Task: Open Card Customer Service Review in Board Email Marketing Drip Campaign Strategy and Execution to Workspace Customer Relationship Management Software and add a team member Softage.2@softage.net, a label Orange, a checklist Boxing, an attachment from Trello, a color Orange and finally, add a card description 'Plan and execute company team-building retreat with a focus on stress management' and a comment 'We need to ensure that we allocate enough time and resources to this task to ensure its success.'. Add a start date 'Jan 06, 1900' with a due date 'Jan 13, 1900'
Action: Mouse moved to (48, 257)
Screenshot: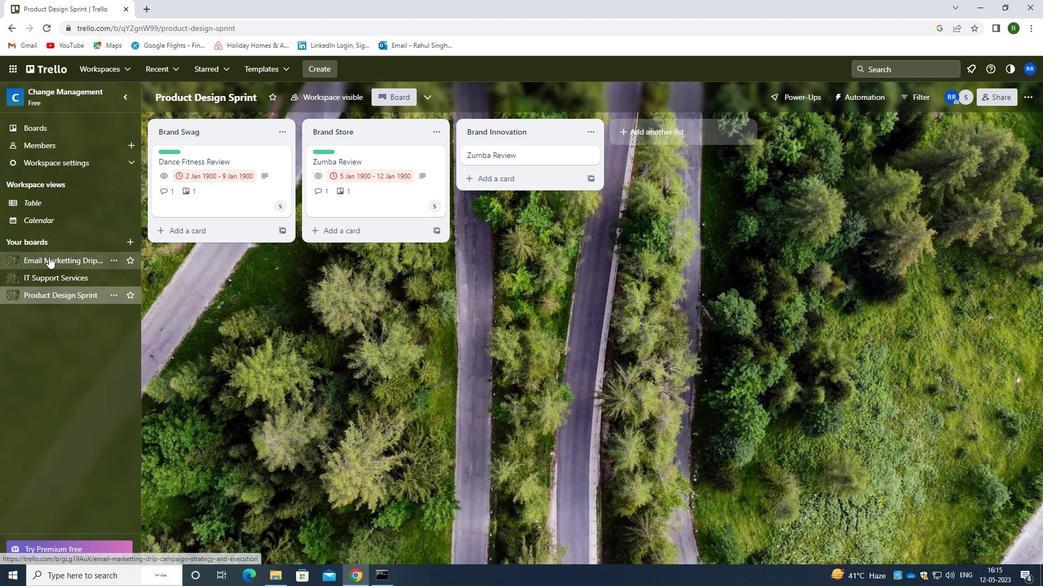 
Action: Mouse pressed left at (48, 257)
Screenshot: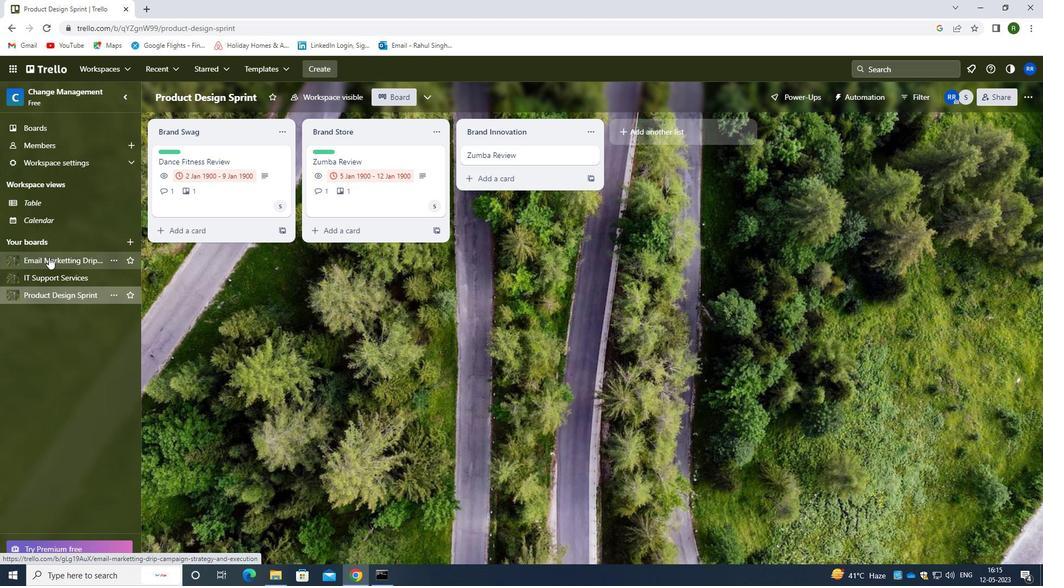 
Action: Mouse moved to (429, 155)
Screenshot: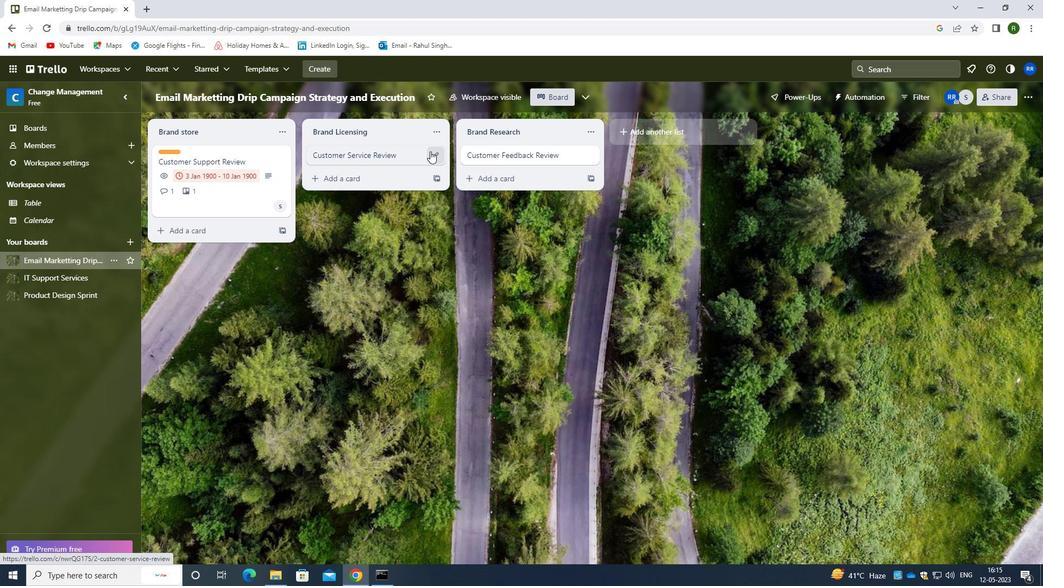 
Action: Mouse pressed left at (429, 155)
Screenshot: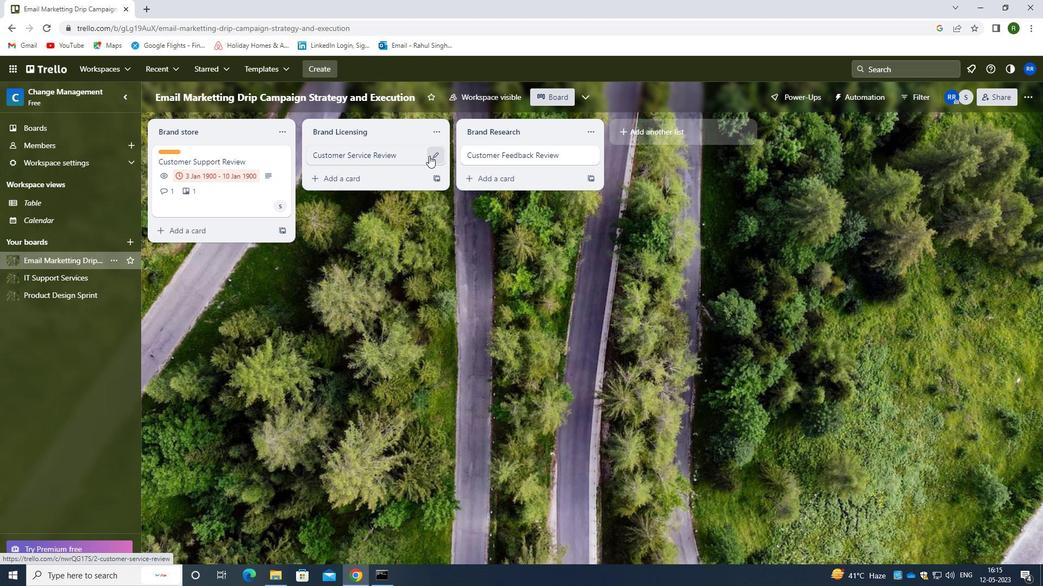 
Action: Mouse moved to (479, 153)
Screenshot: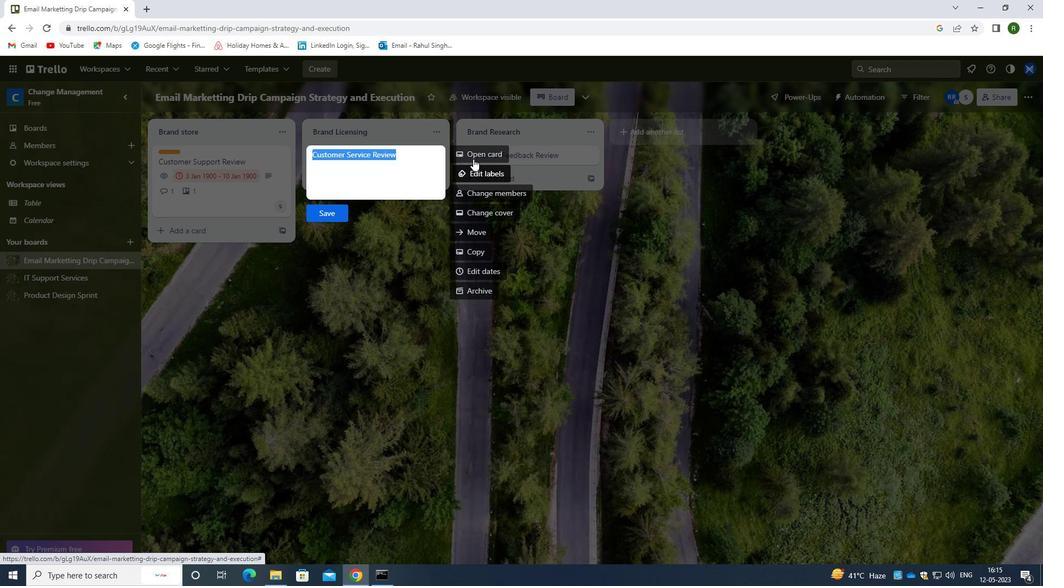 
Action: Mouse pressed left at (479, 153)
Screenshot: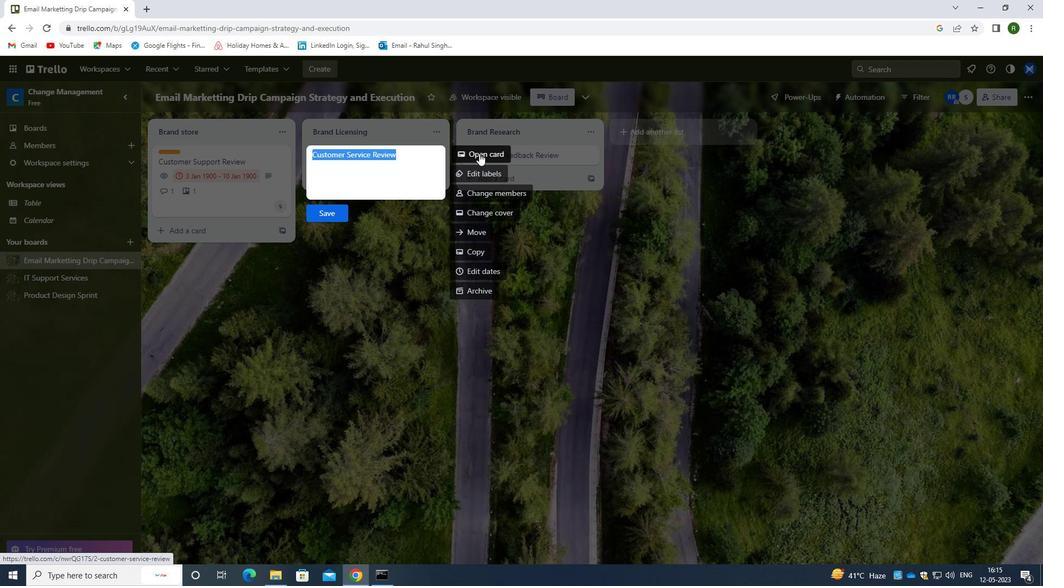 
Action: Mouse moved to (654, 196)
Screenshot: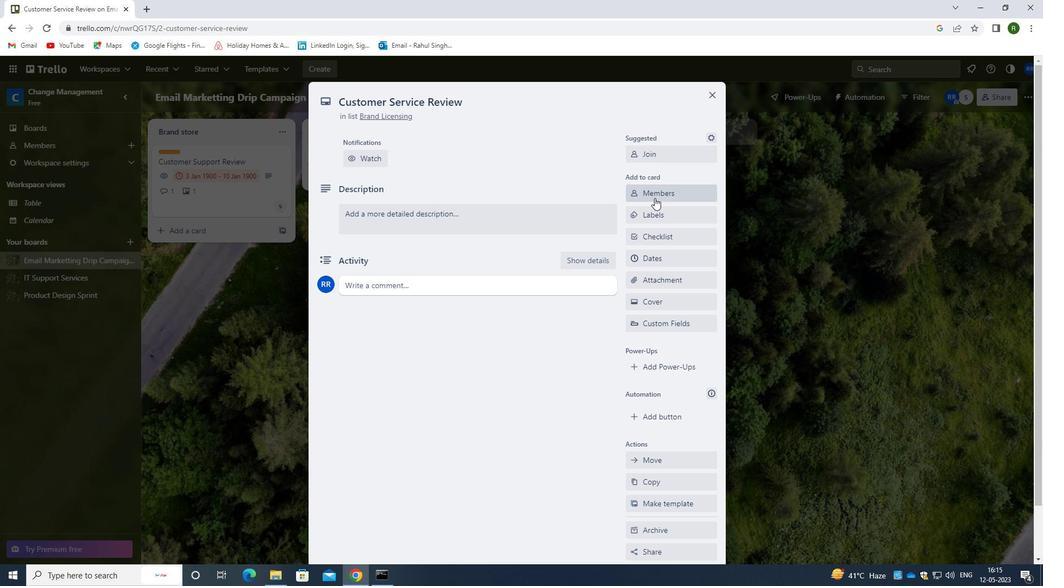 
Action: Mouse pressed left at (654, 196)
Screenshot: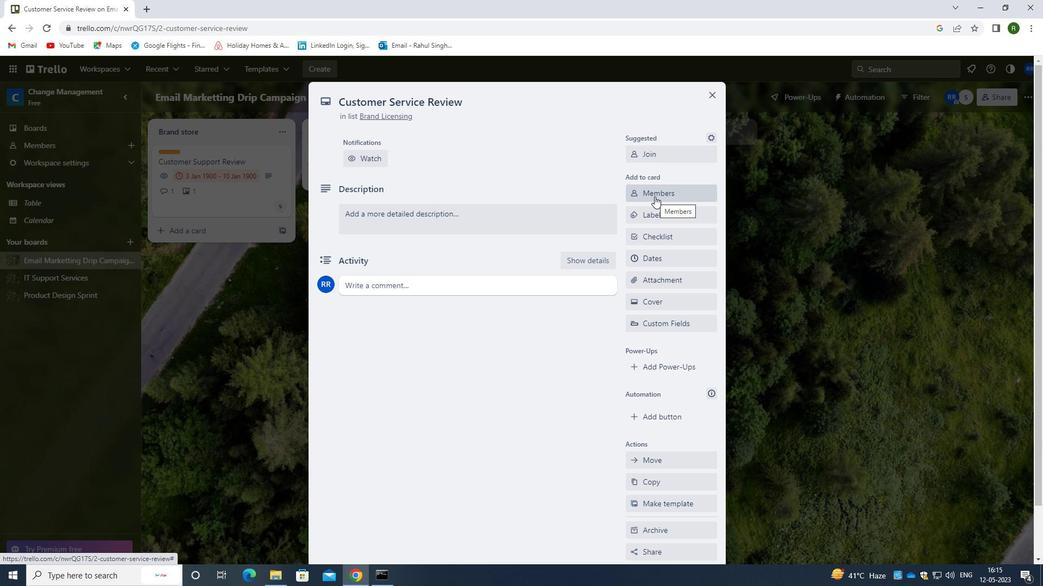 
Action: Mouse moved to (448, 82)
Screenshot: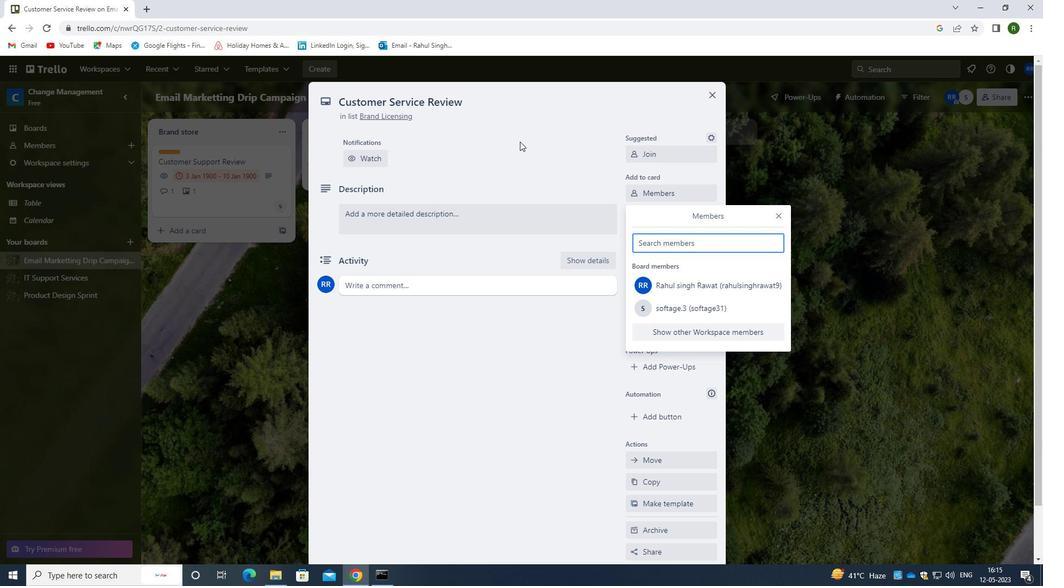 
Action: Key pressed <Key.caps_lock>s<Key.caps_lock>oftage.2<Key.shift>@SOFTAGE.NET
Screenshot: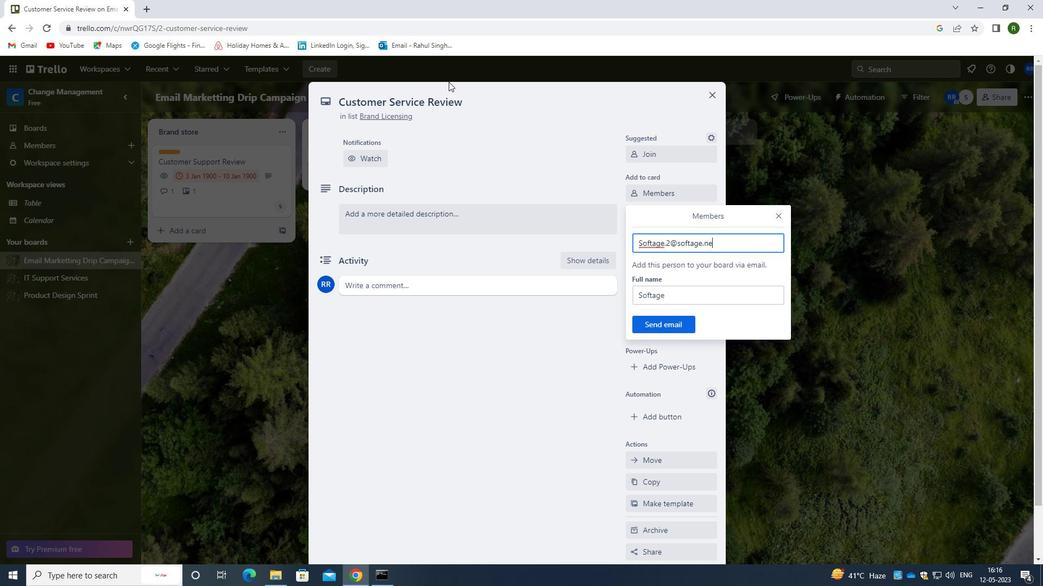 
Action: Mouse moved to (657, 323)
Screenshot: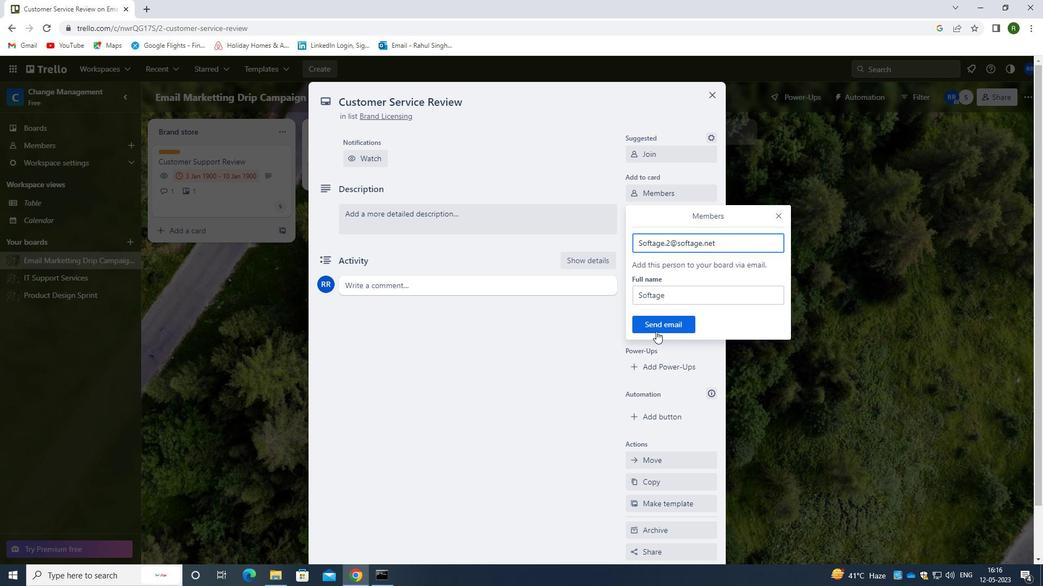 
Action: Mouse pressed left at (657, 323)
Screenshot: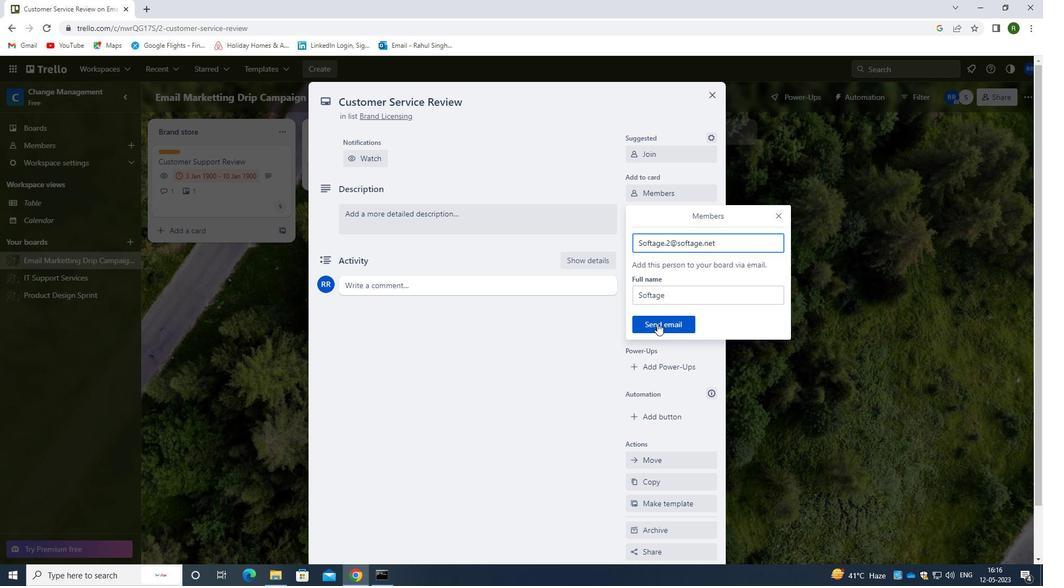 
Action: Mouse moved to (669, 212)
Screenshot: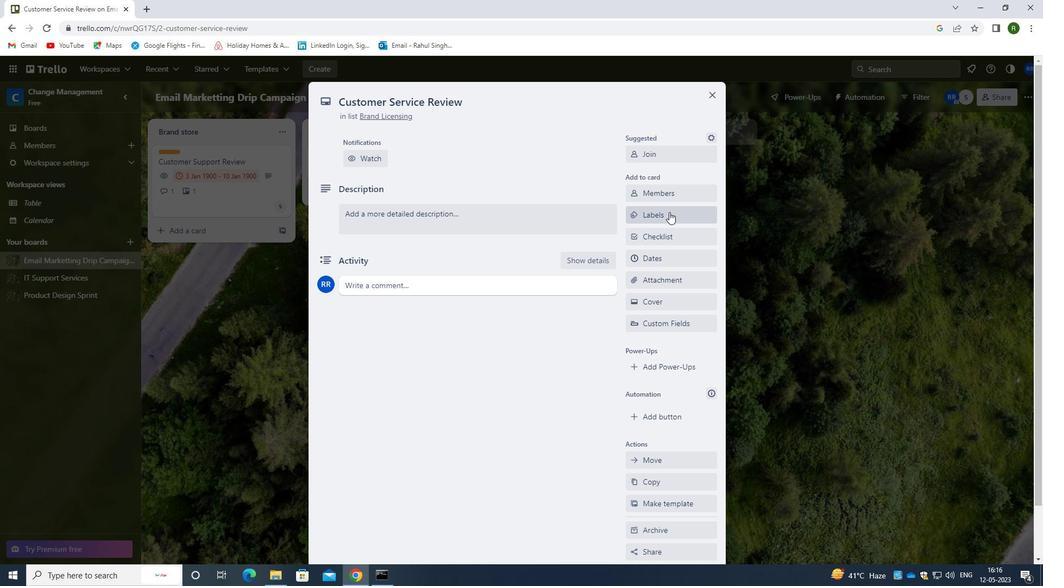 
Action: Mouse pressed left at (669, 212)
Screenshot: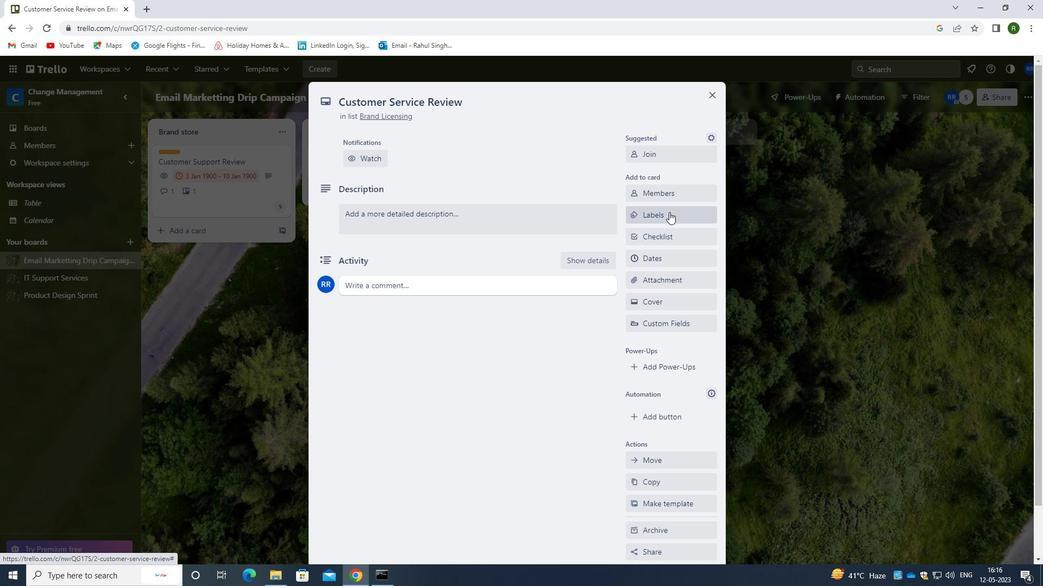 
Action: Mouse moved to (676, 230)
Screenshot: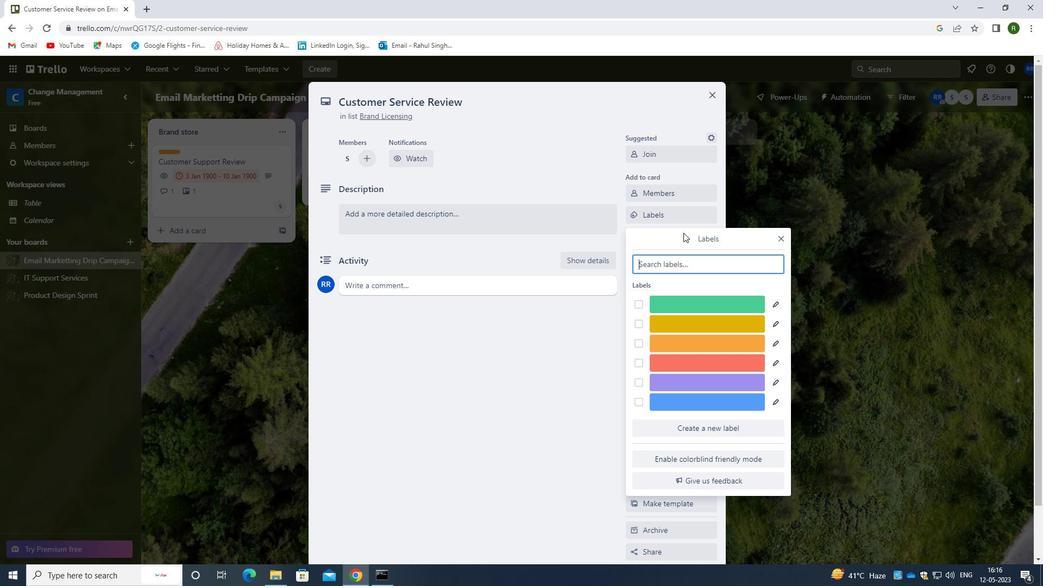 
Action: Key pressed ORANGE
Screenshot: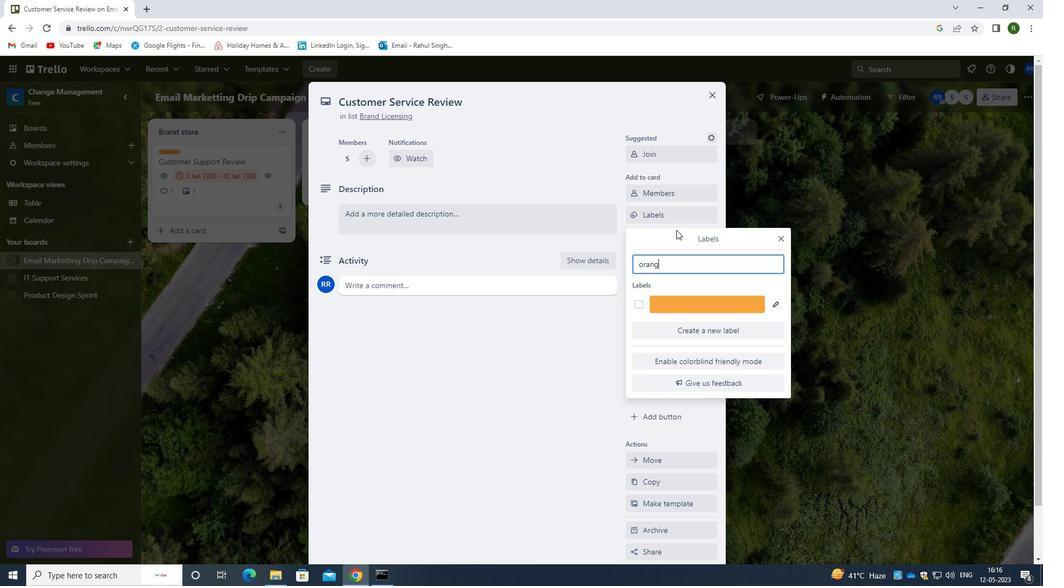 
Action: Mouse moved to (643, 305)
Screenshot: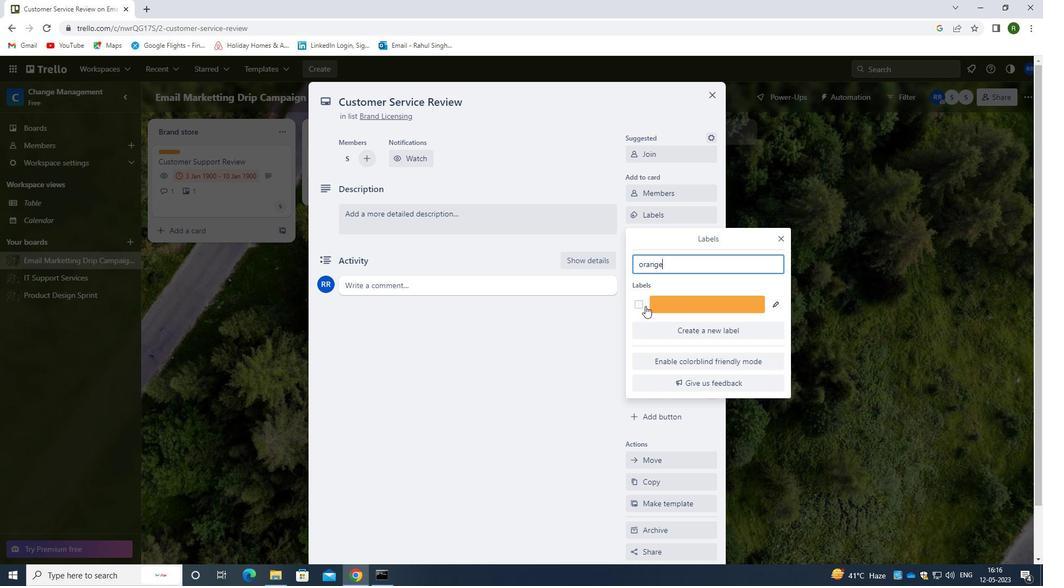 
Action: Mouse pressed left at (643, 305)
Screenshot: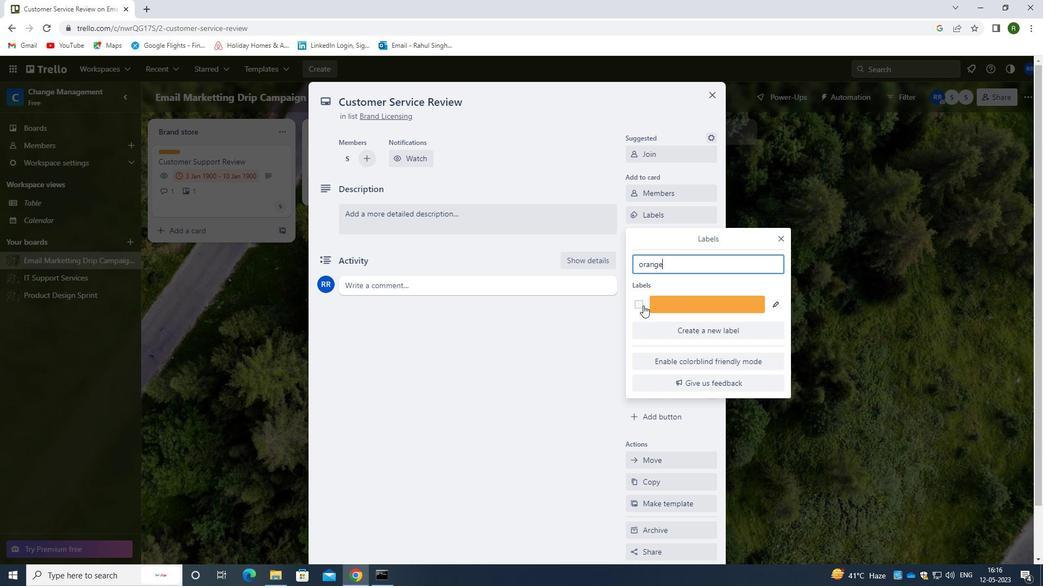 
Action: Mouse moved to (571, 348)
Screenshot: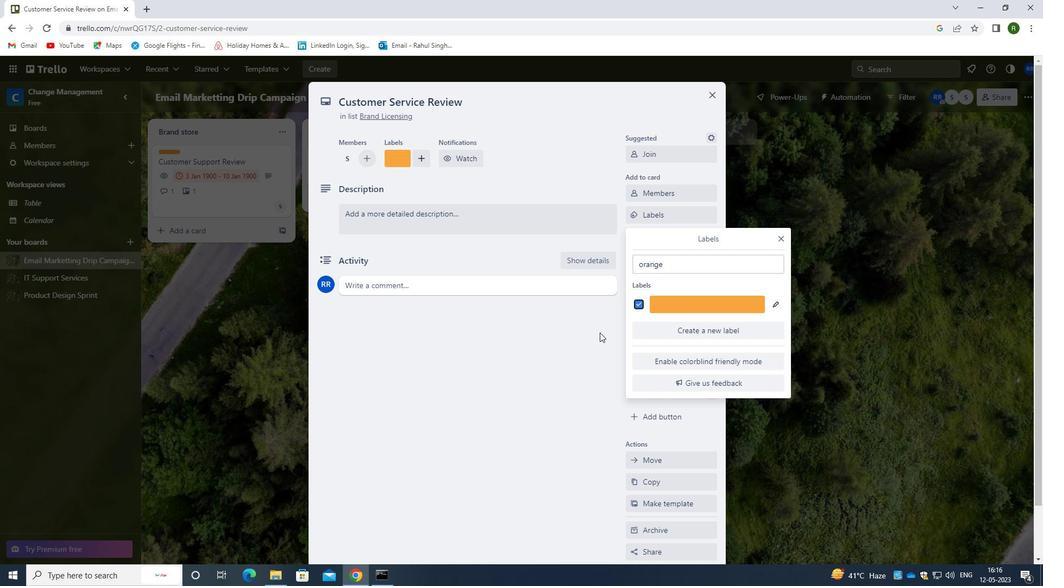 
Action: Mouse pressed left at (571, 348)
Screenshot: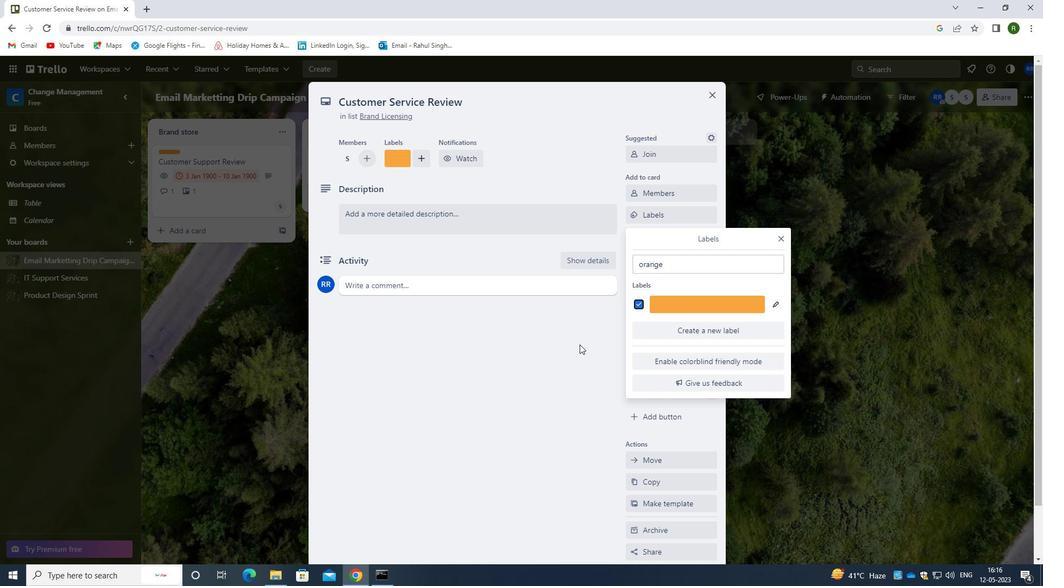 
Action: Mouse moved to (662, 236)
Screenshot: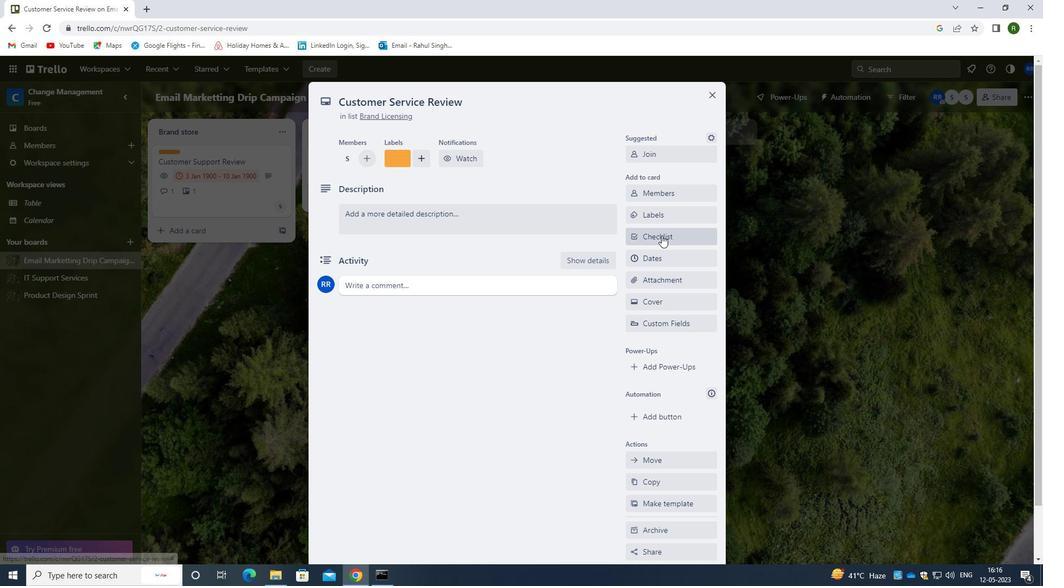 
Action: Mouse pressed left at (662, 236)
Screenshot: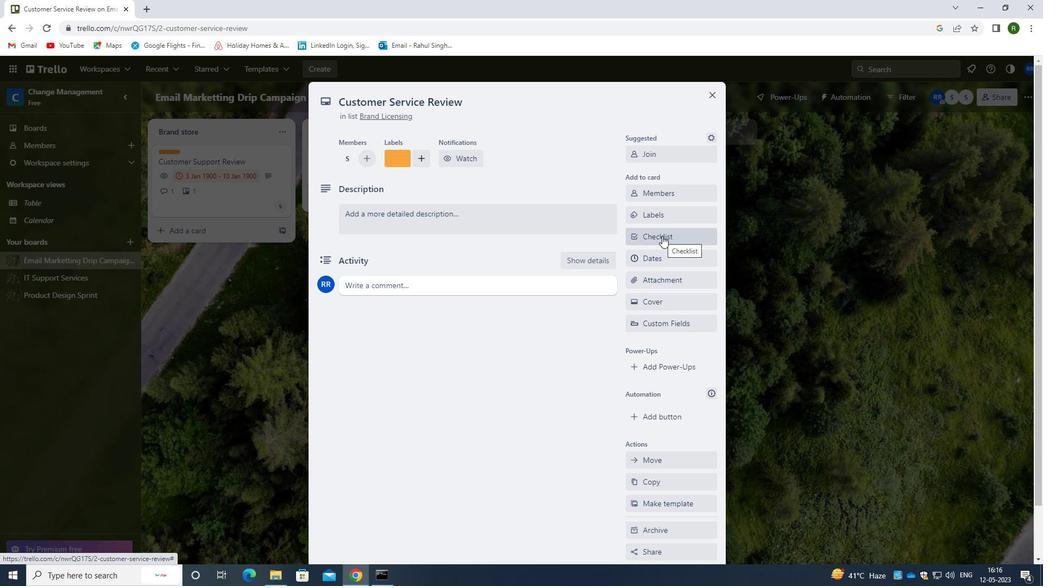 
Action: Mouse moved to (610, 287)
Screenshot: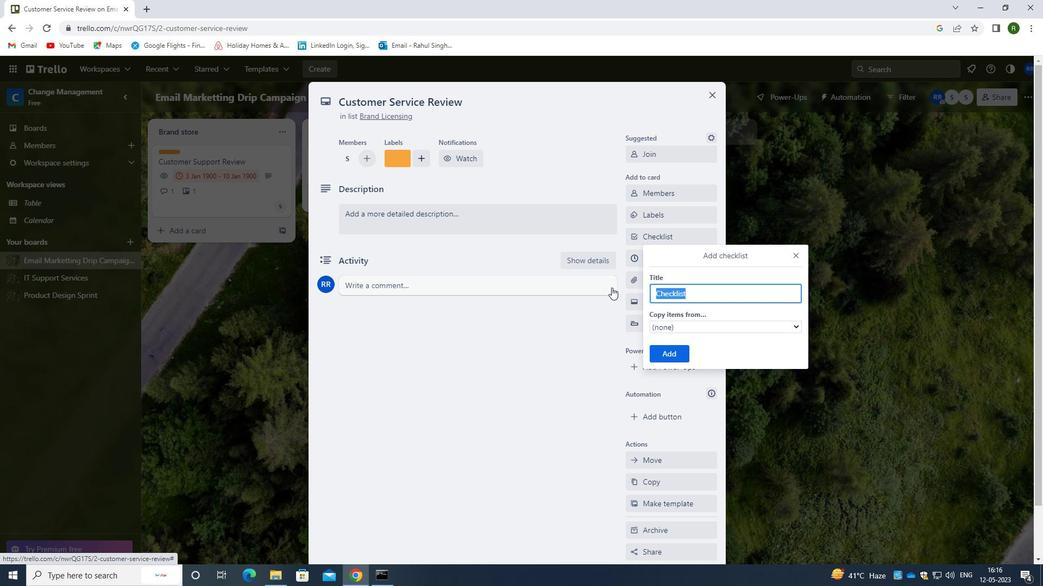 
Action: Key pressed <Key.shift>BOXING
Screenshot: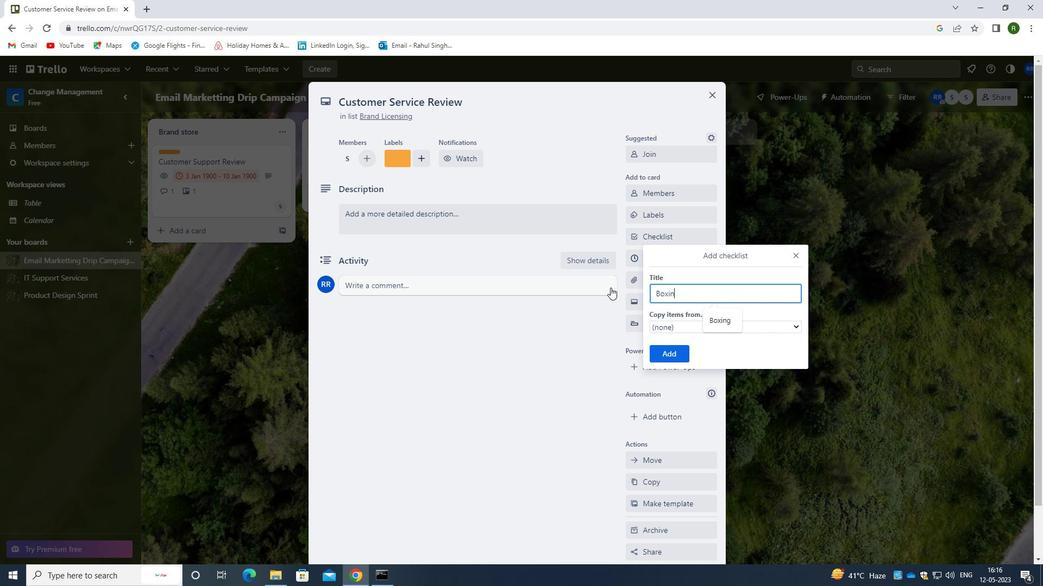 
Action: Mouse moved to (670, 356)
Screenshot: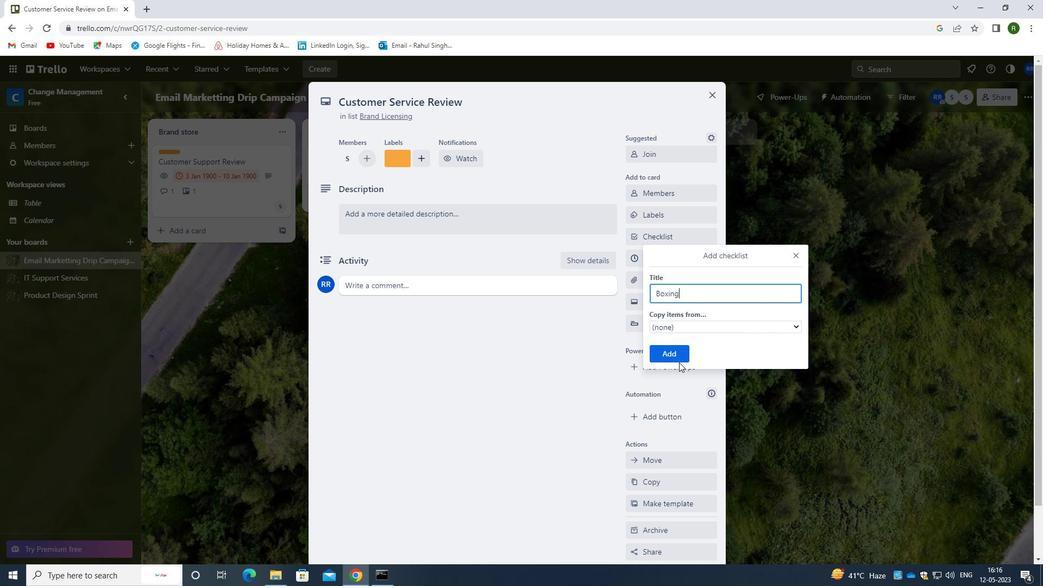 
Action: Mouse pressed left at (670, 356)
Screenshot: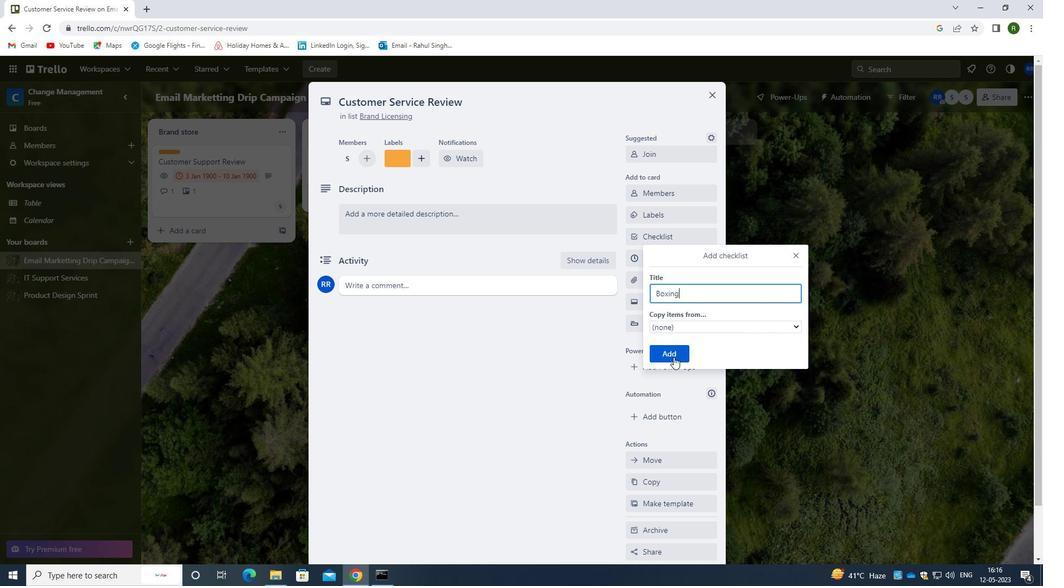 
Action: Mouse moved to (673, 278)
Screenshot: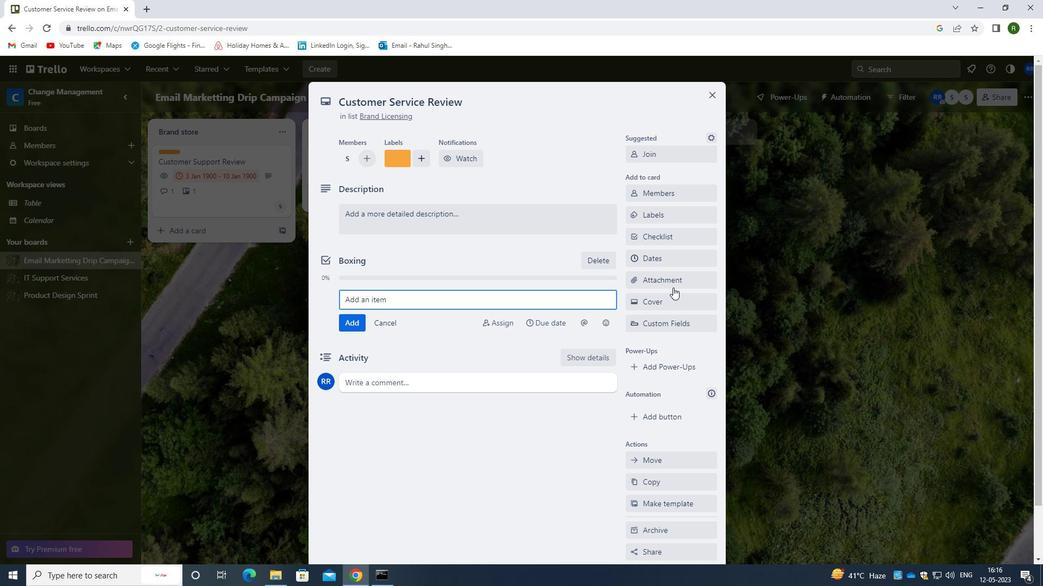 
Action: Mouse pressed left at (673, 278)
Screenshot: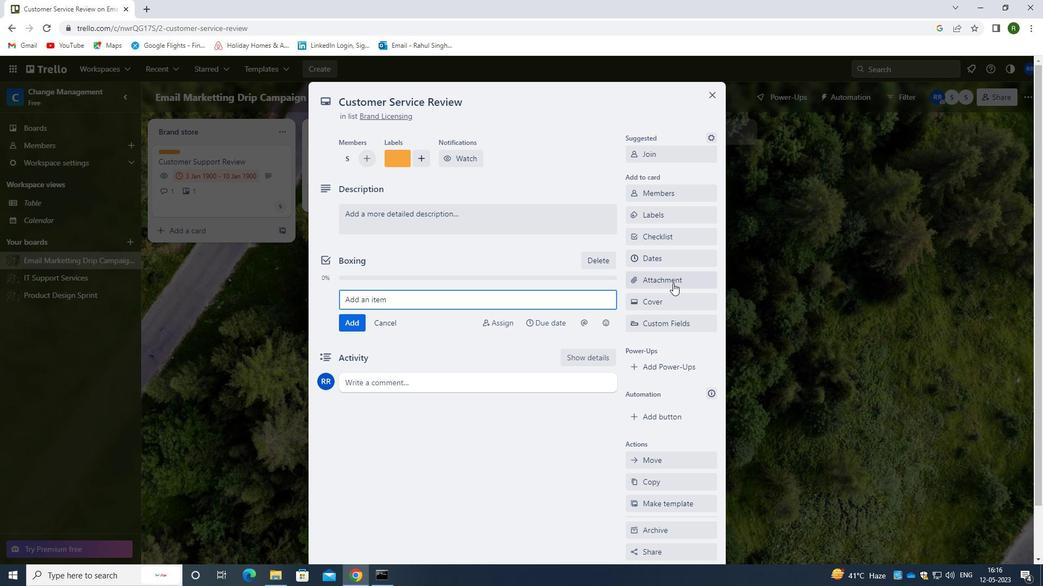 
Action: Mouse moved to (653, 343)
Screenshot: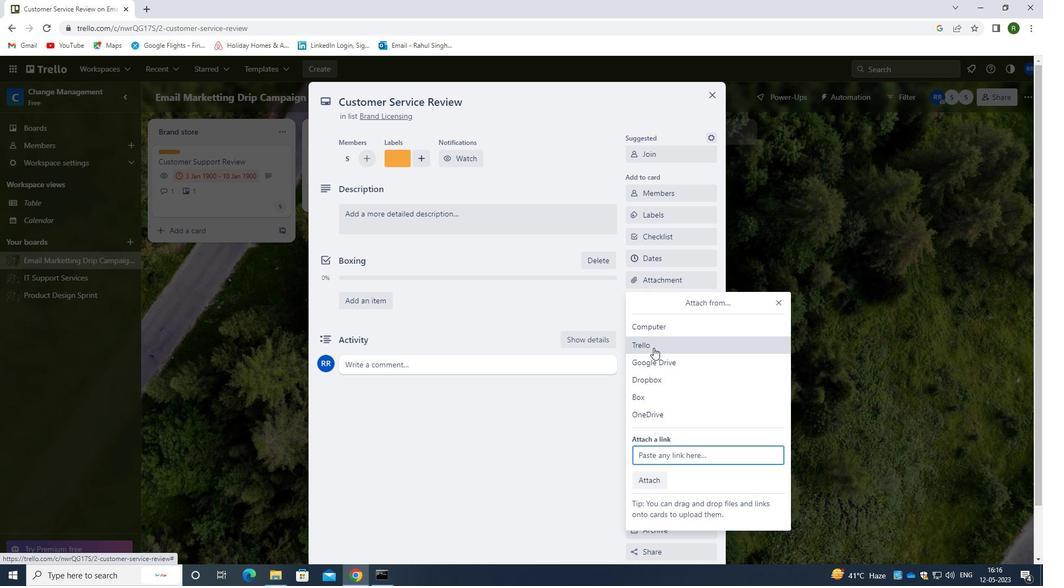 
Action: Mouse pressed left at (653, 343)
Screenshot: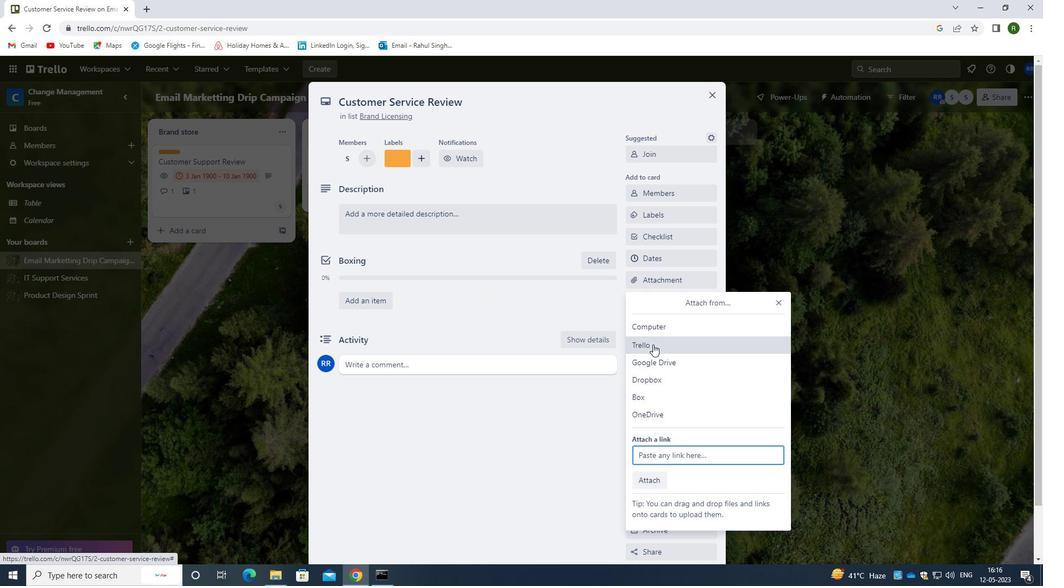 
Action: Mouse moved to (675, 366)
Screenshot: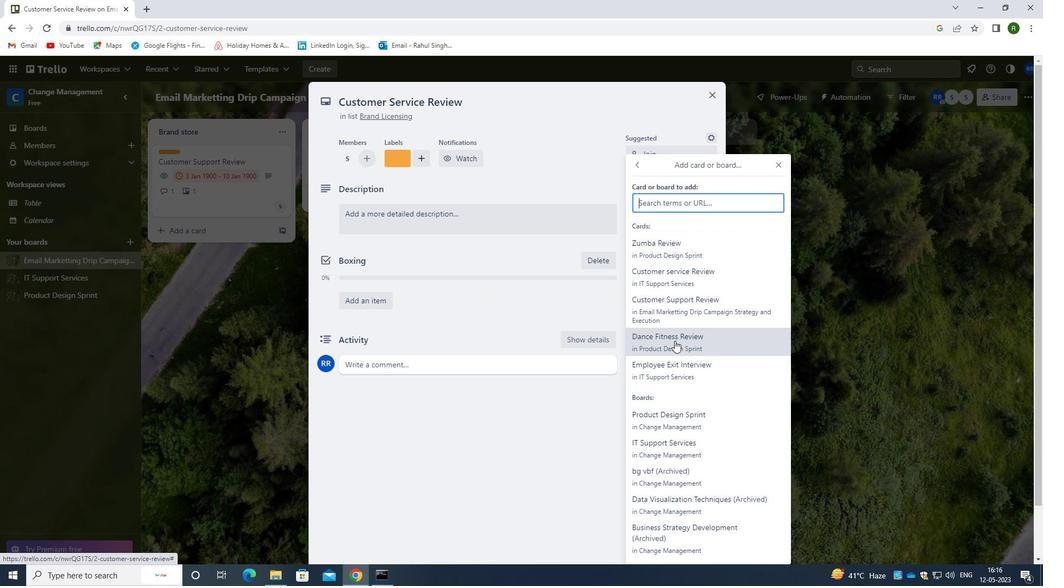 
Action: Mouse pressed left at (675, 366)
Screenshot: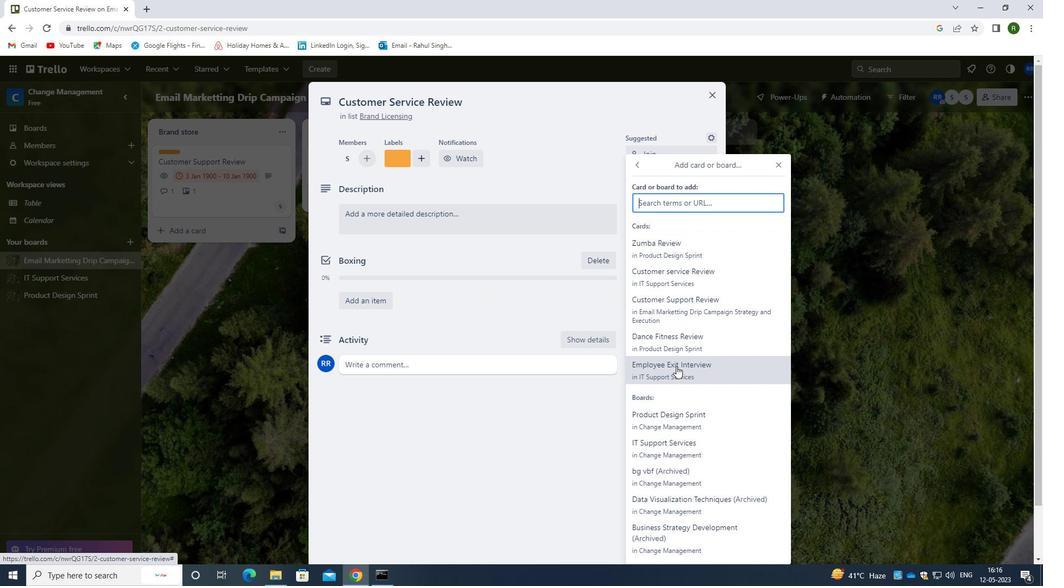 
Action: Mouse moved to (624, 346)
Screenshot: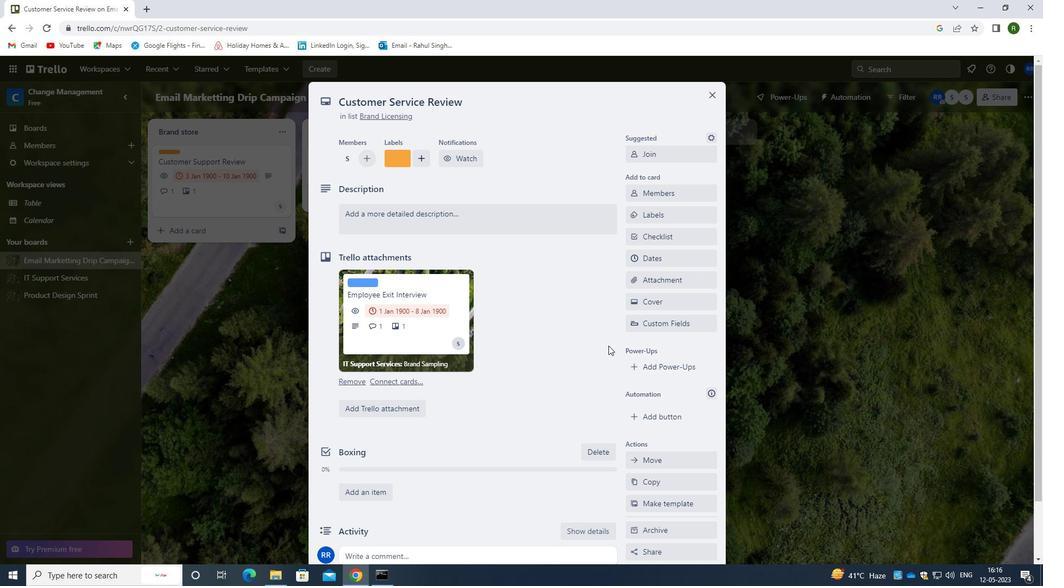 
Action: Mouse scrolled (624, 345) with delta (0, 0)
Screenshot: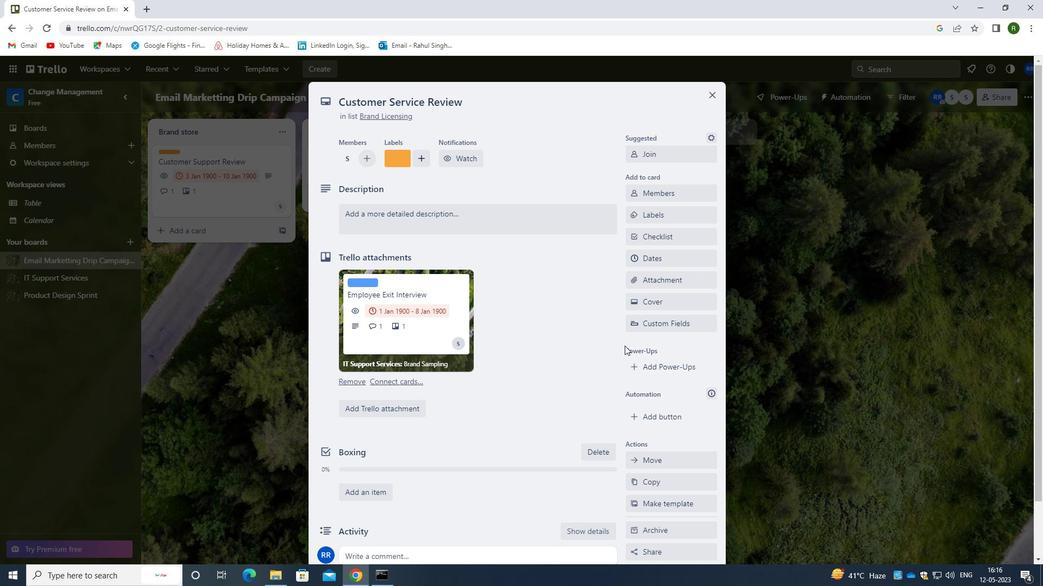 
Action: Mouse moved to (460, 158)
Screenshot: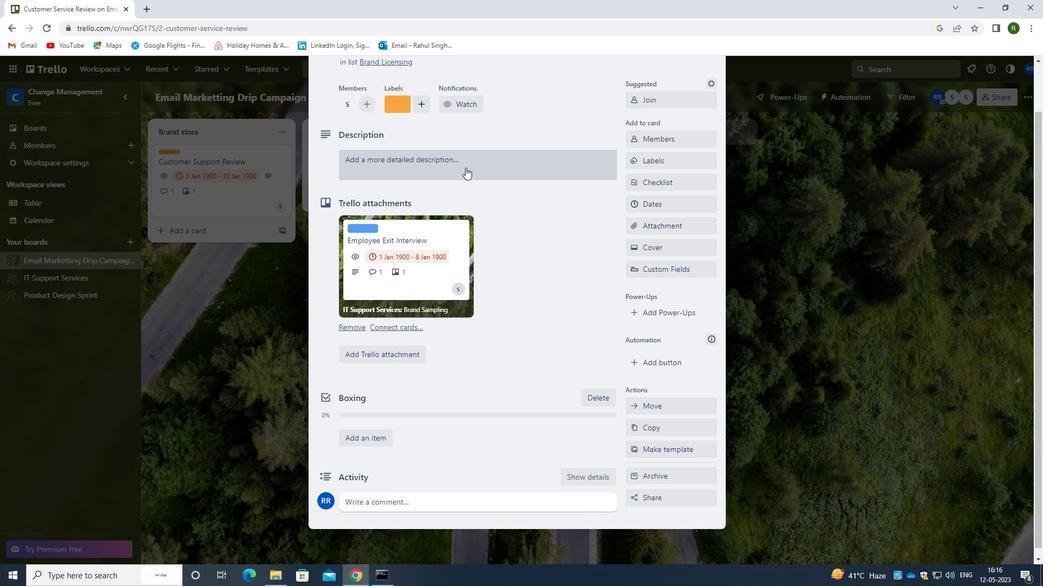 
Action: Mouse pressed left at (460, 158)
Screenshot: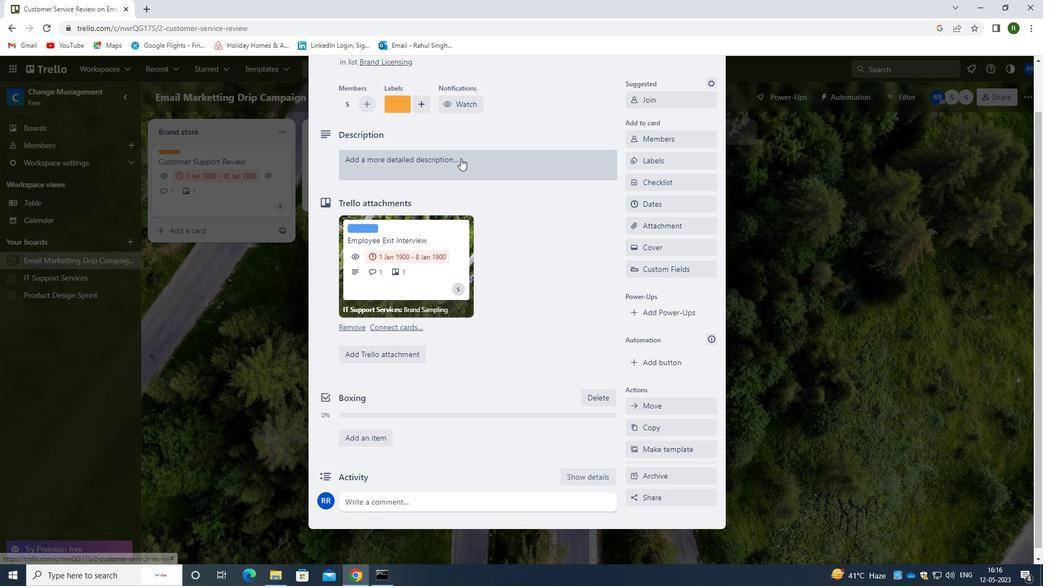 
Action: Mouse moved to (468, 193)
Screenshot: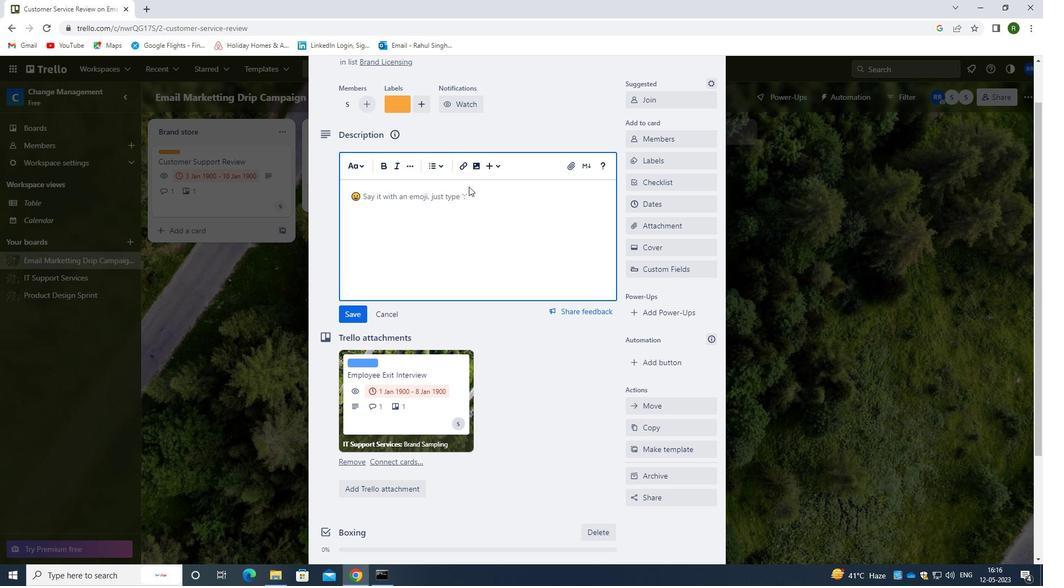 
Action: Key pressed <Key.caps_lock>P<Key.caps_lock>LAN<Key.space>AND<Key.space>EXEDUT<Key.backspace><Key.backspace><Key.backspace>CUTE<Key.space>COMPANY<Key.space>TEAM<Key.space><Key.backspace>-BUILDING<Key.space>ACTIVITY<Key.space>AT<Key.space>A<Key.space>PAINTING<Key.space>CLASS.
Screenshot: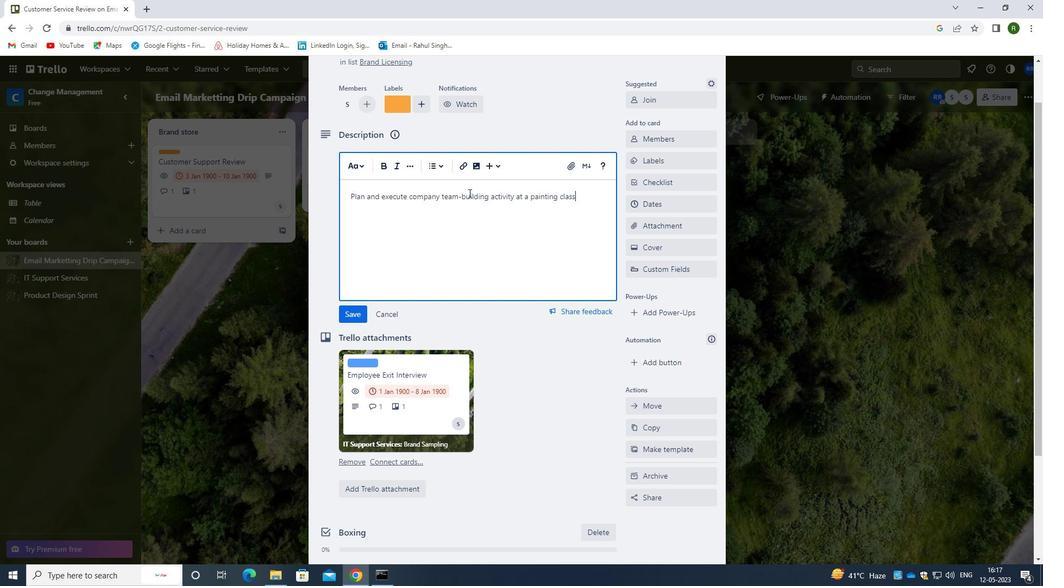 
Action: Mouse moved to (353, 315)
Screenshot: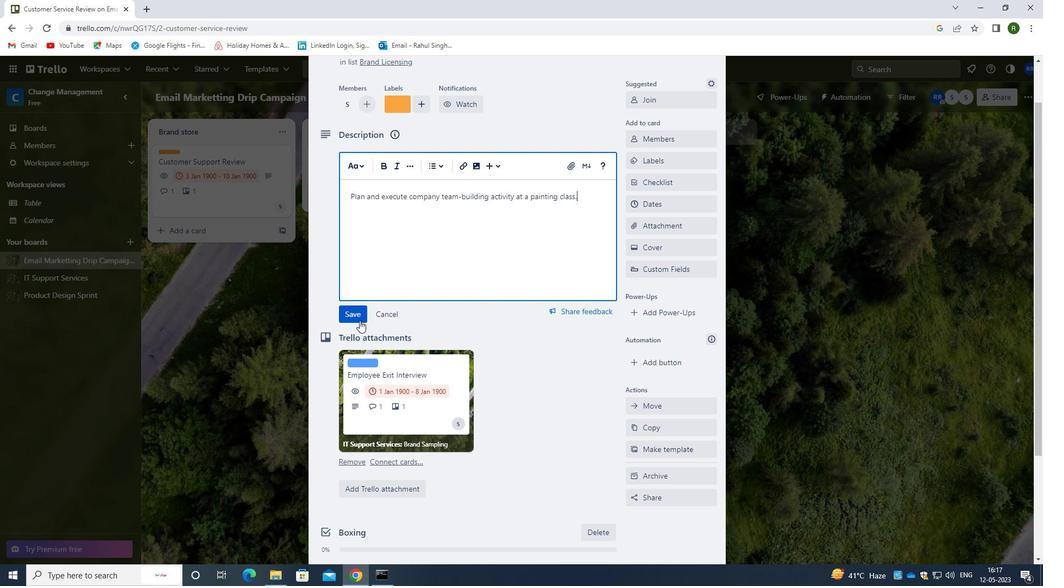 
Action: Mouse pressed left at (353, 315)
Screenshot: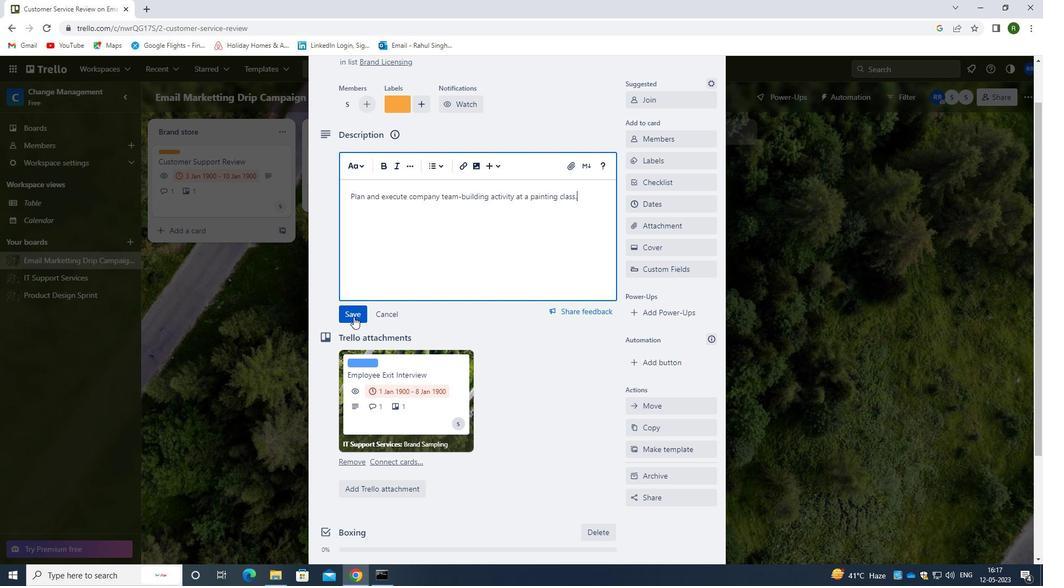 
Action: Mouse moved to (383, 480)
Screenshot: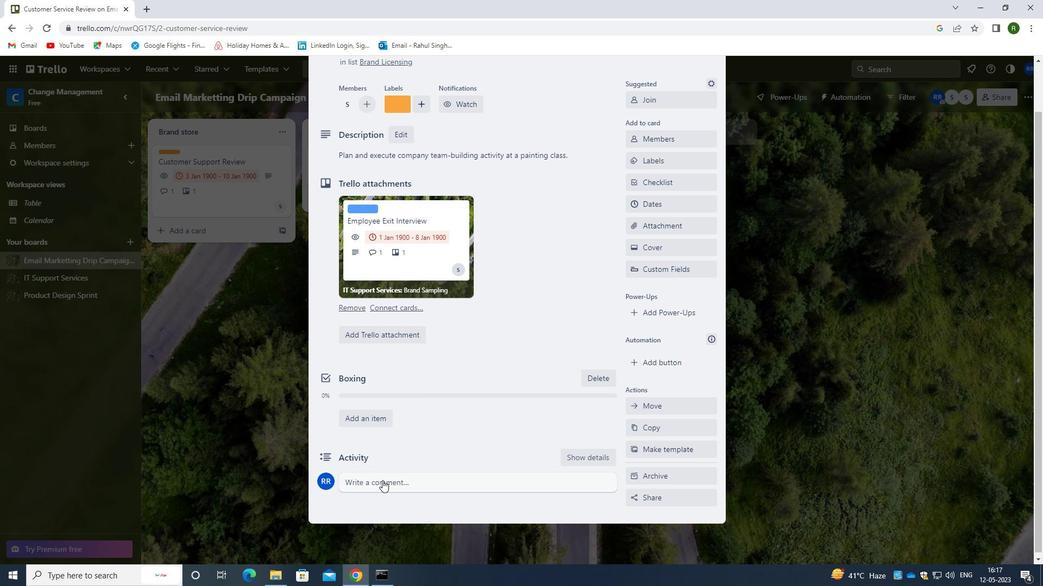 
Action: Mouse pressed left at (383, 480)
Screenshot: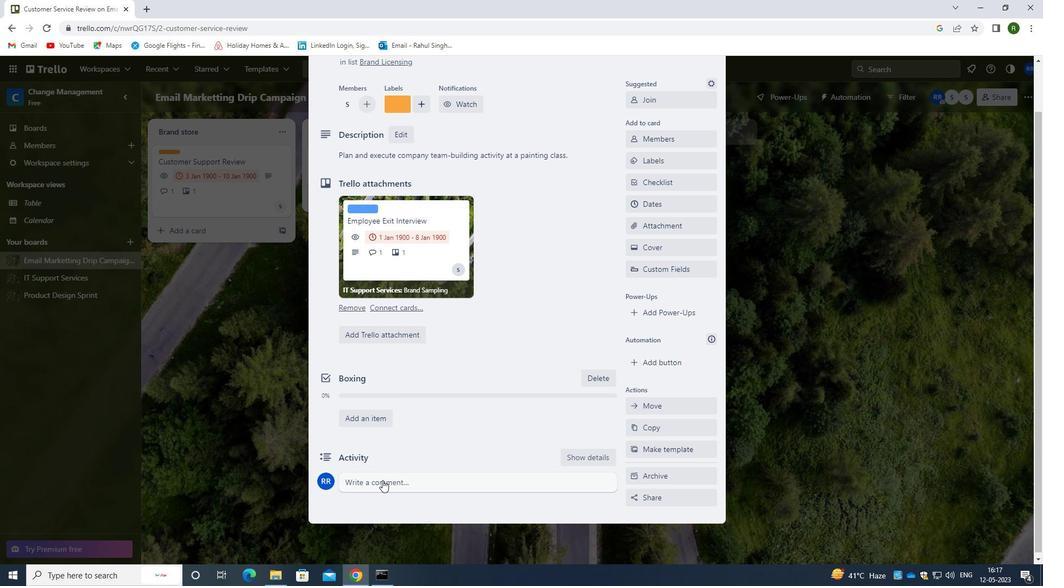 
Action: Mouse moved to (389, 512)
Screenshot: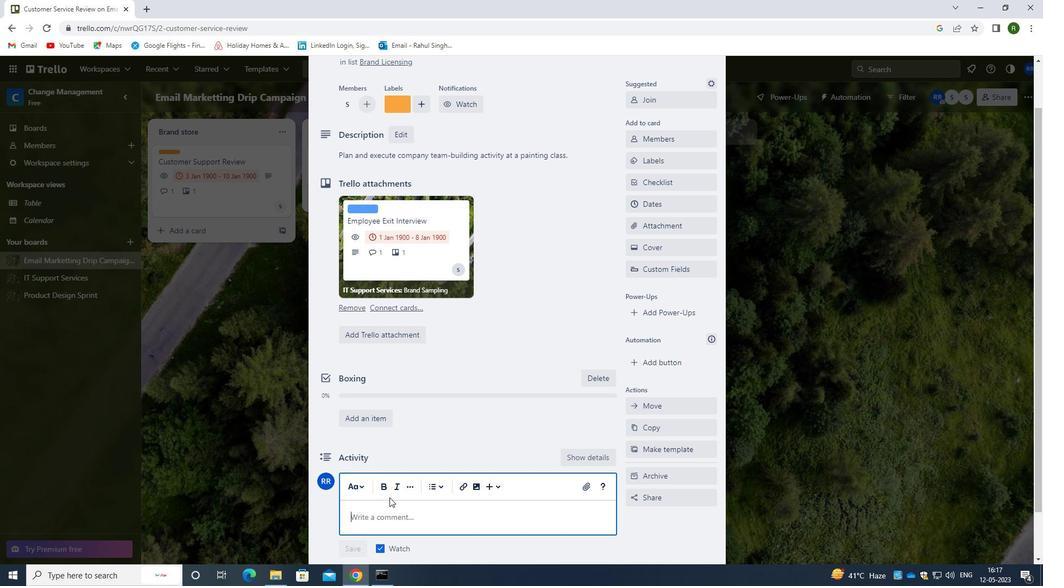 
Action: Mouse pressed left at (389, 512)
Screenshot: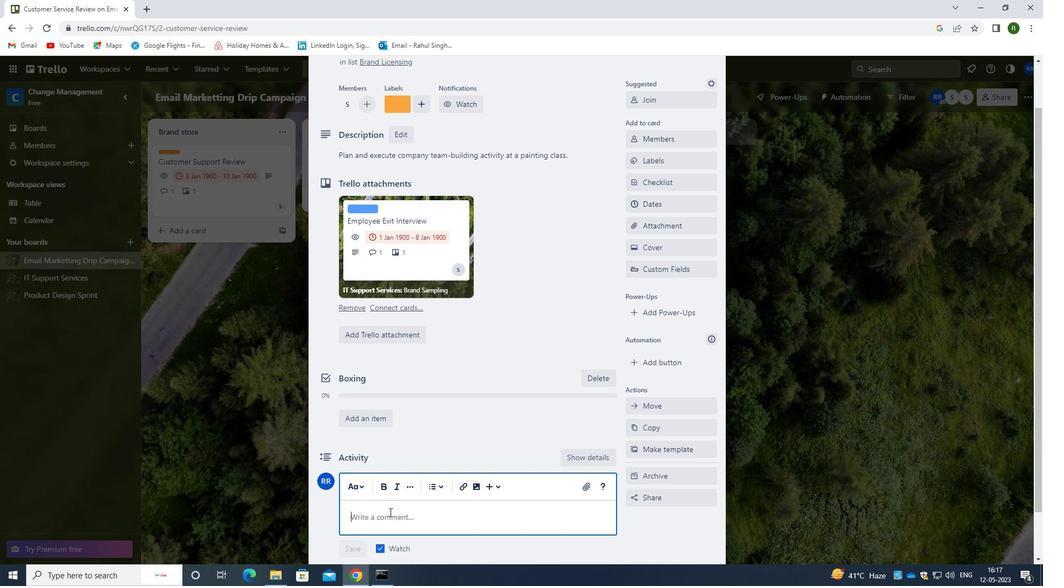 
Action: Mouse moved to (389, 513)
Screenshot: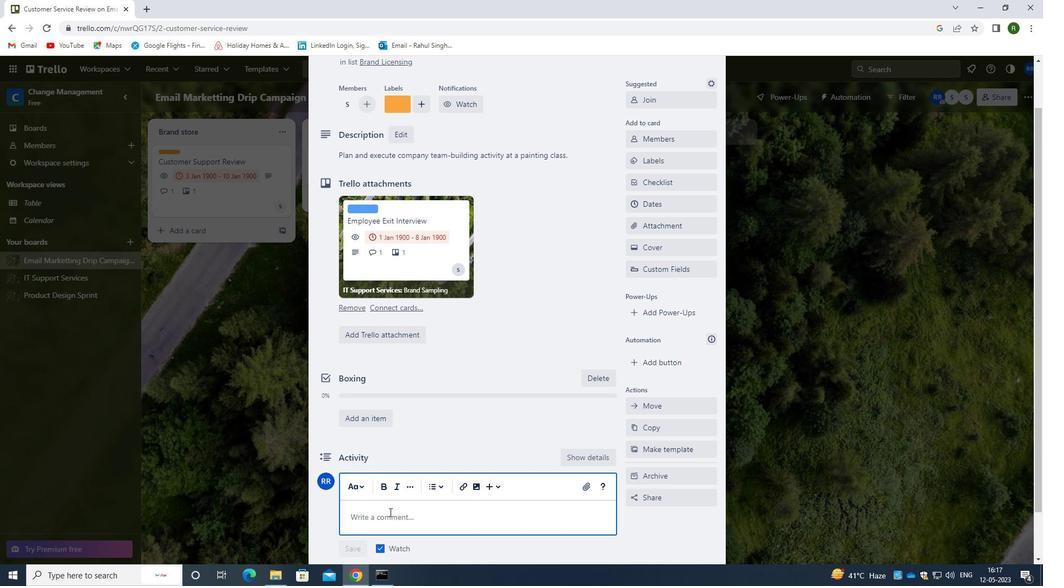 
Action: Key pressed <Key.caps_lock>W<Key.caps_lock>EN<Key.backspace><Key.space>NEED<Key.space>TO<Key.space>ENSURE<Key.space>THAT<Key.space>WE<Key.space>ALLOCATE<Key.space>ENOUGH<Key.space><Key.backspace><Key.backspace><Key.backspace><Key.backspace><Key.backspace><Key.backspace><Key.backspace>ENOUGH<Key.space>TIME<Key.space>AND<Key.space>RESU<Key.backspace>S<Key.backspace>OURCES<Key.space>TO<Key.space>THIS<Key.space>TASK<Key.space>TO<Key.space>ENSURE<Key.space>ITS<Key.space>SUCCESS.
Screenshot: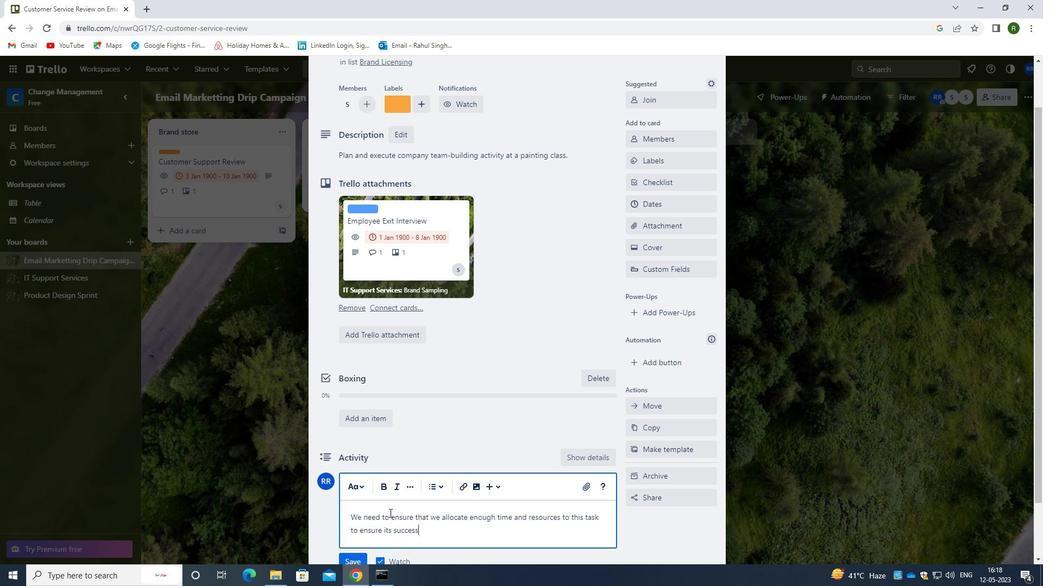 
Action: Mouse moved to (485, 446)
Screenshot: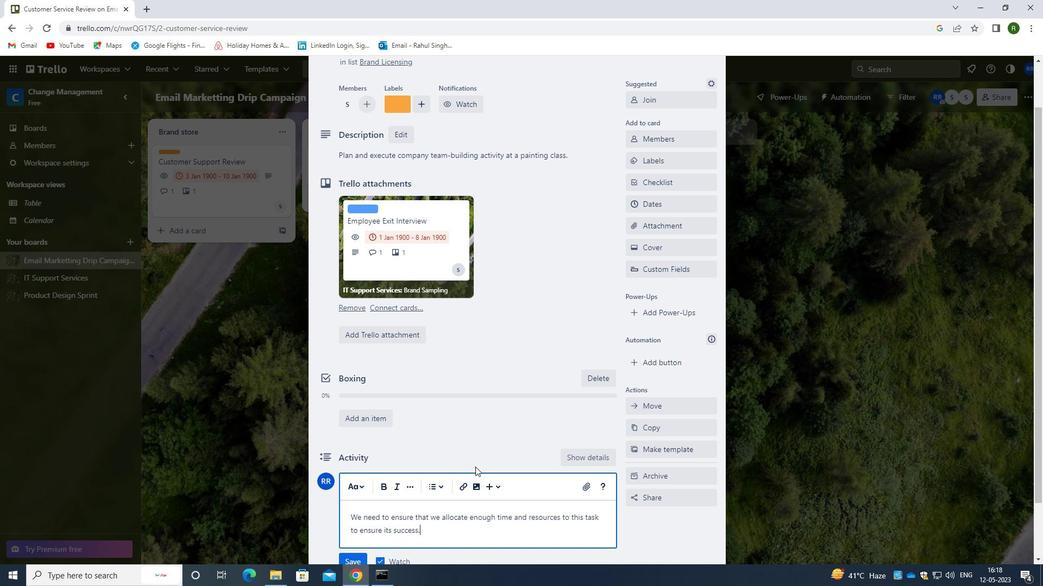 
Action: Mouse scrolled (485, 446) with delta (0, 0)
Screenshot: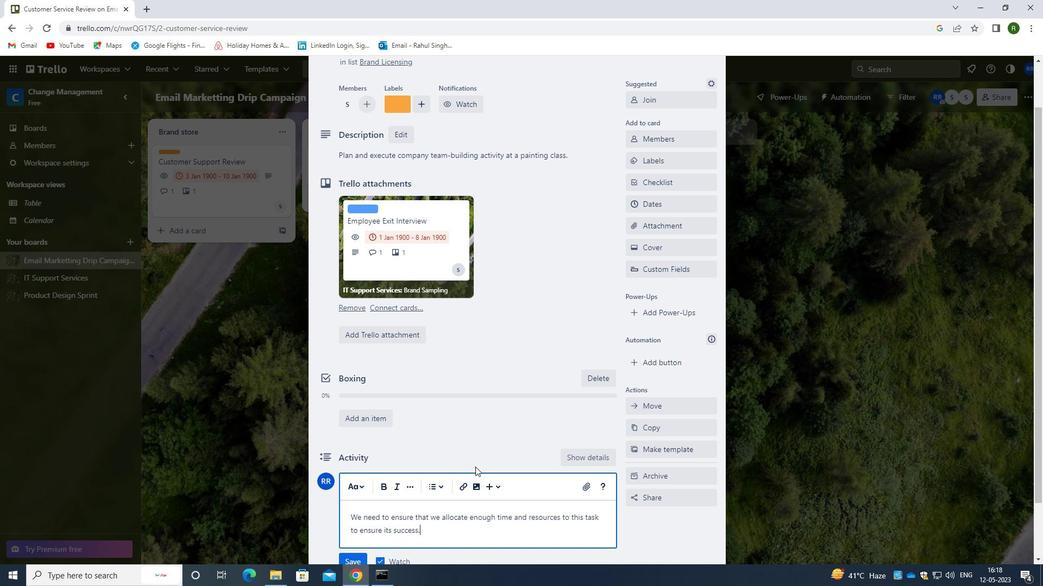 
Action: Mouse scrolled (485, 446) with delta (0, 0)
Screenshot: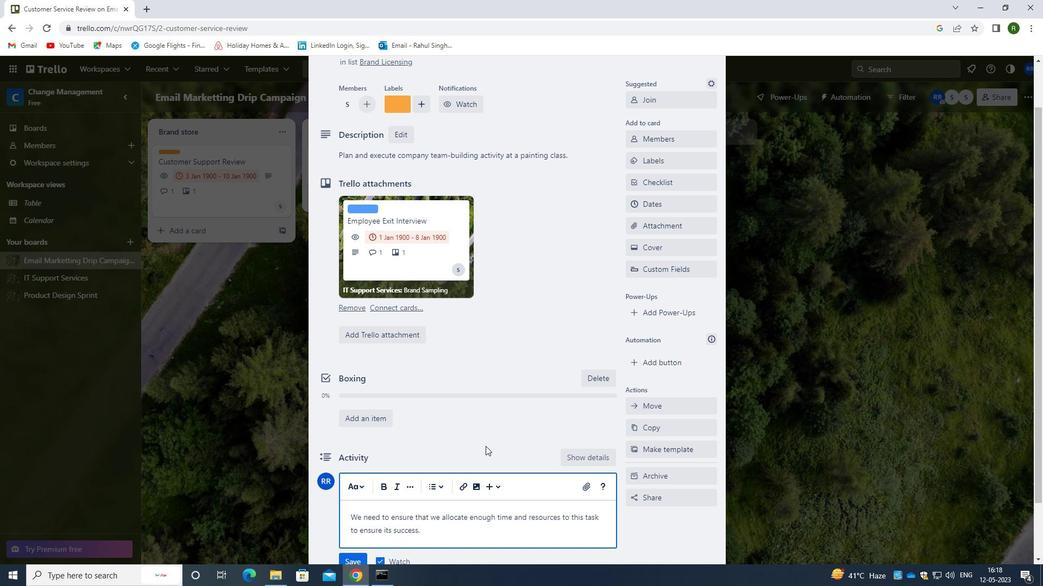 
Action: Mouse moved to (350, 495)
Screenshot: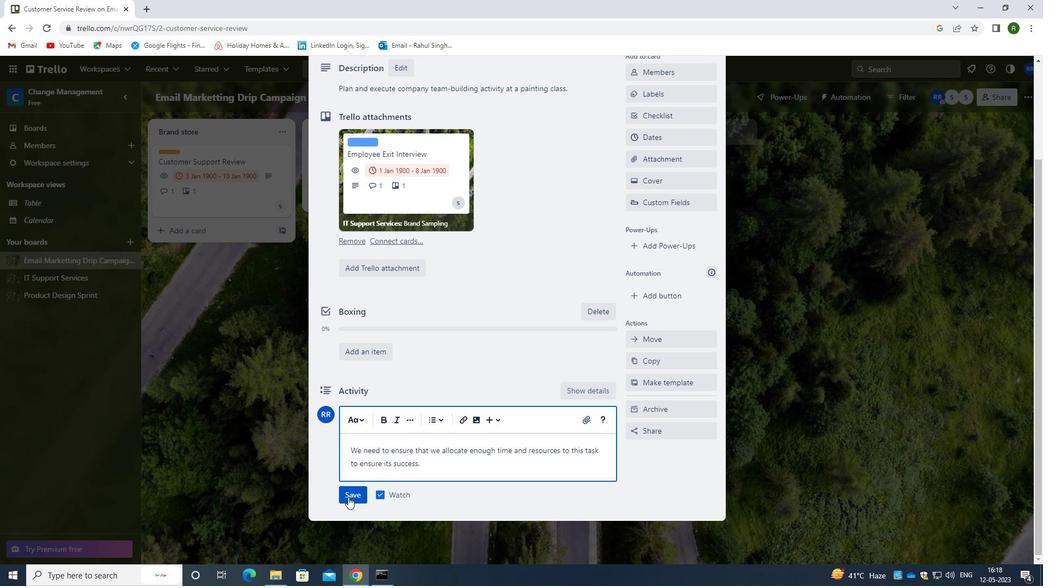 
Action: Mouse pressed left at (350, 495)
Screenshot: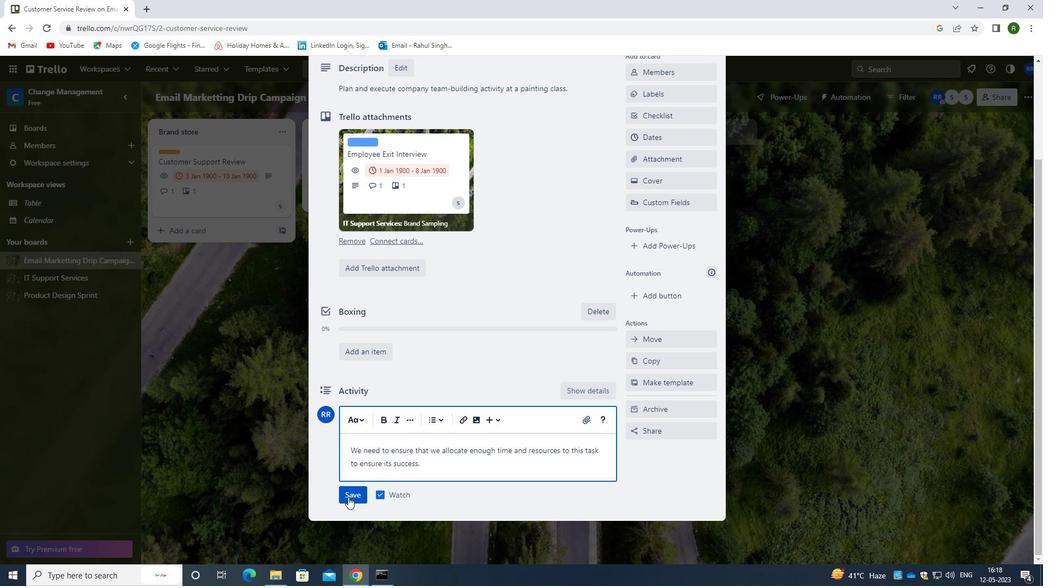 
Action: Mouse moved to (571, 277)
Screenshot: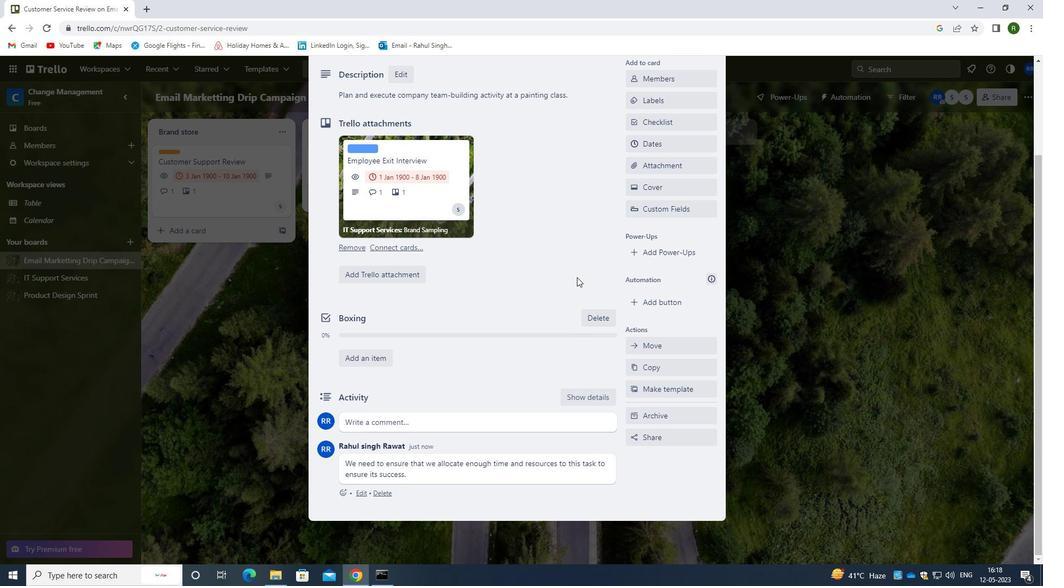 
Action: Mouse scrolled (571, 278) with delta (0, 0)
Screenshot: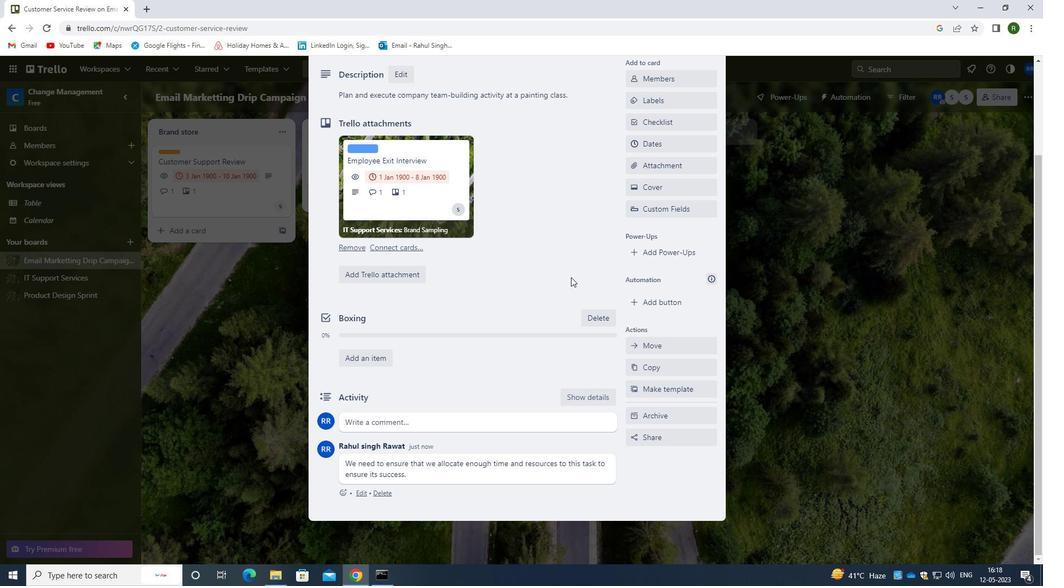 
Action: Mouse moved to (654, 195)
Screenshot: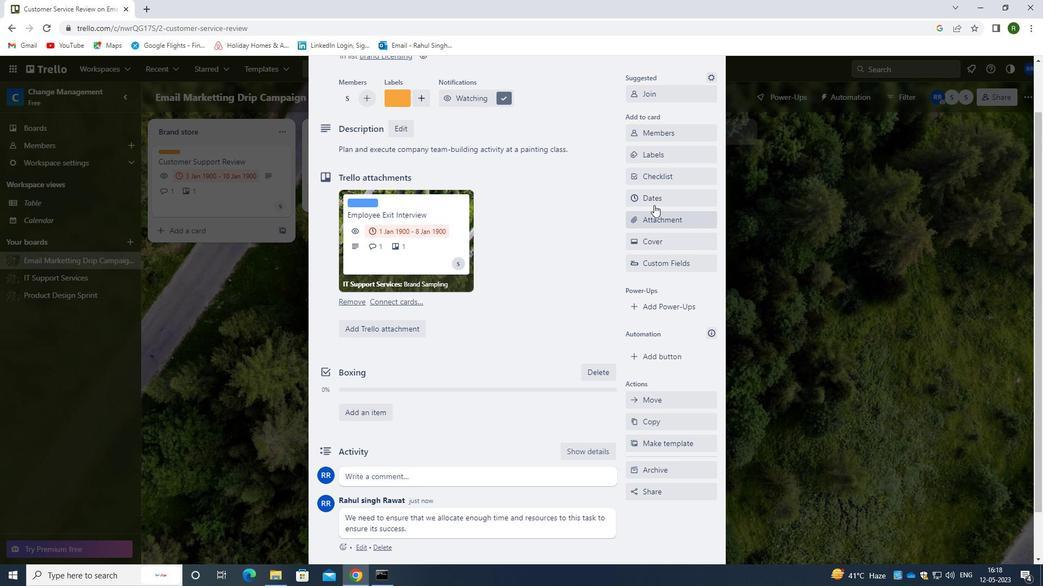 
Action: Mouse pressed left at (654, 195)
Screenshot: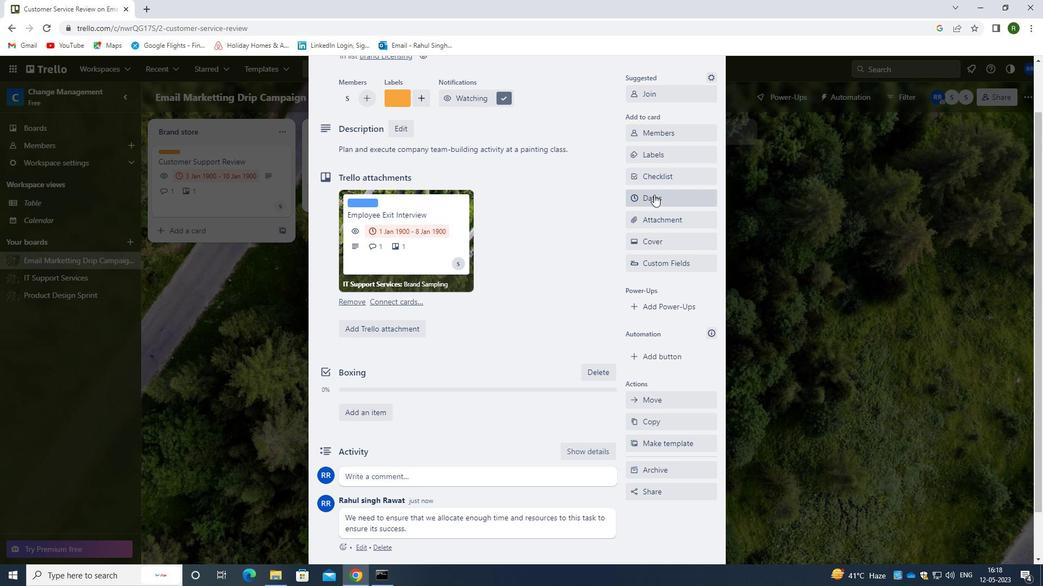 
Action: Mouse moved to (632, 293)
Screenshot: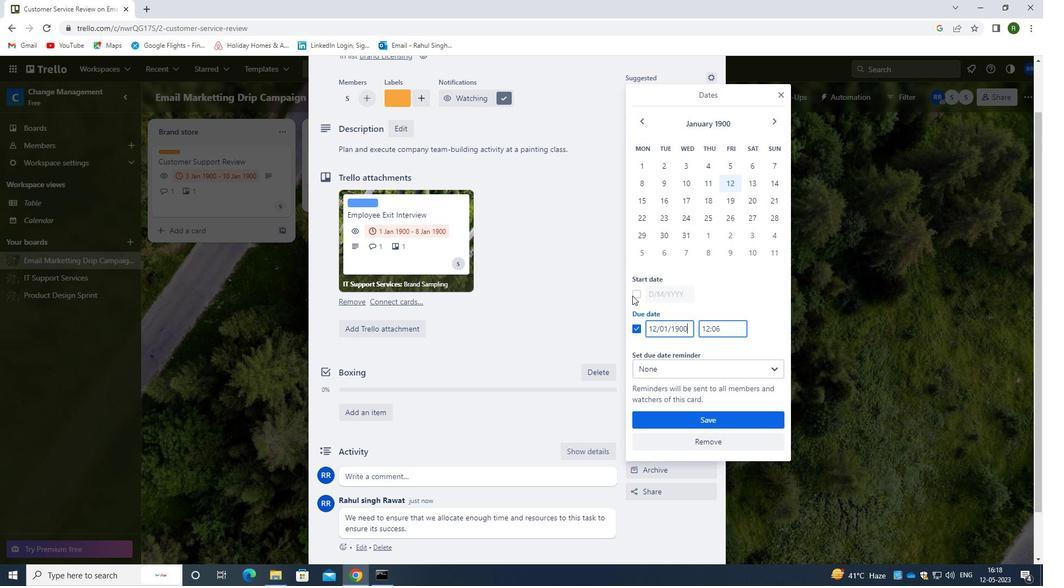 
Action: Mouse pressed left at (632, 293)
Screenshot: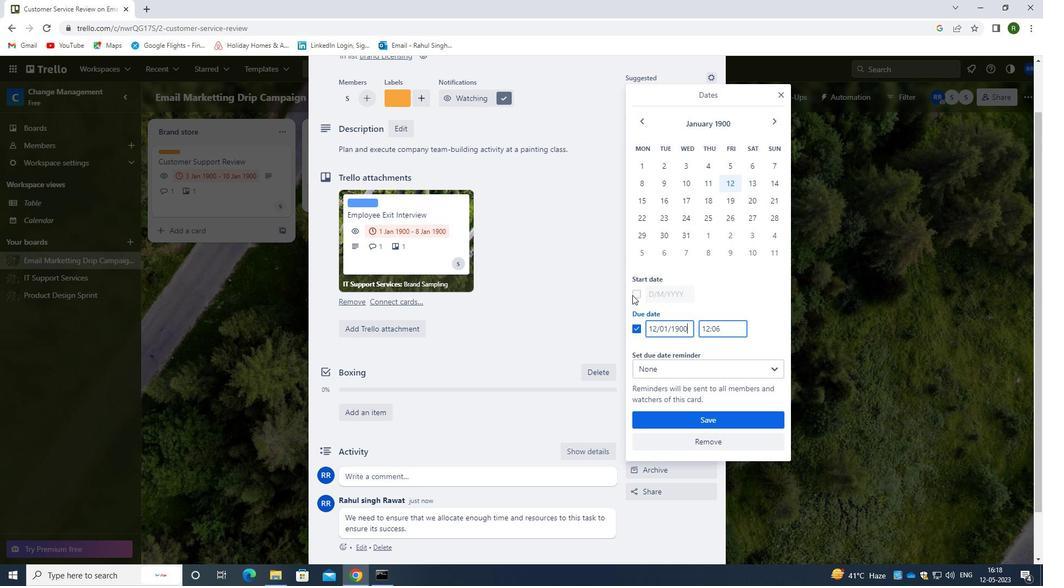 
Action: Mouse moved to (687, 295)
Screenshot: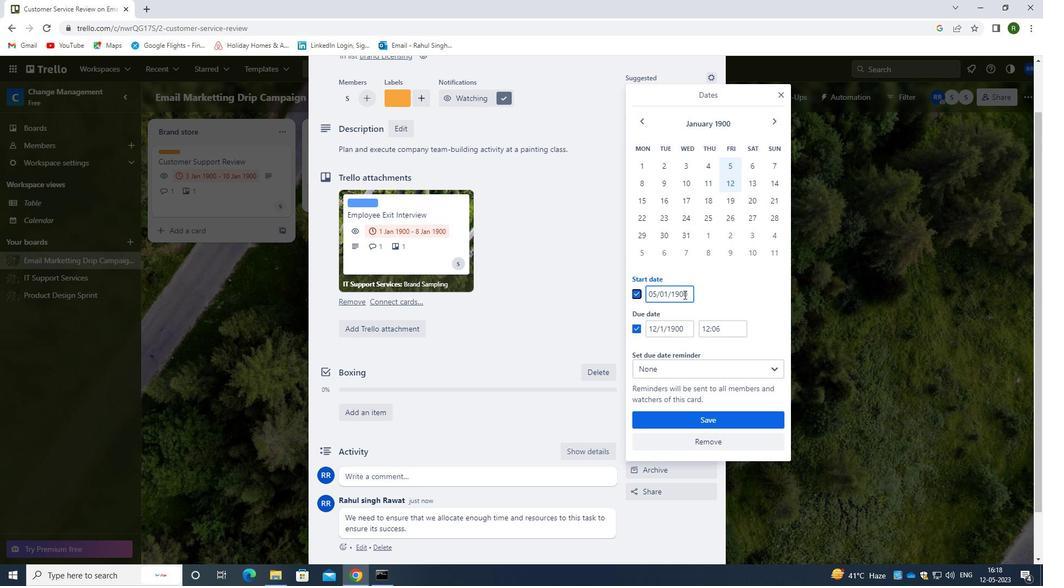 
Action: Mouse pressed left at (687, 295)
Screenshot: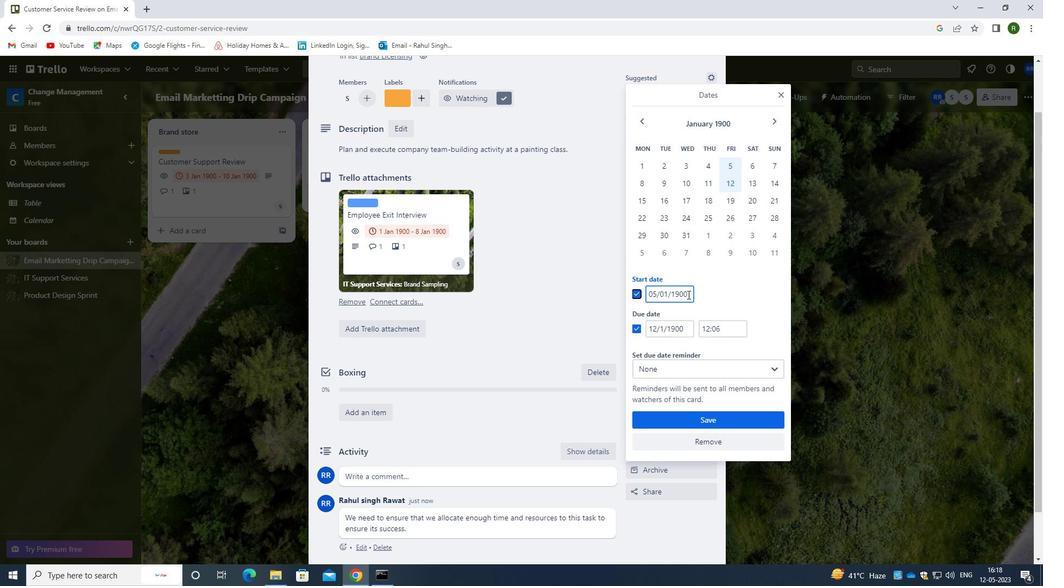 
Action: Mouse moved to (588, 260)
Screenshot: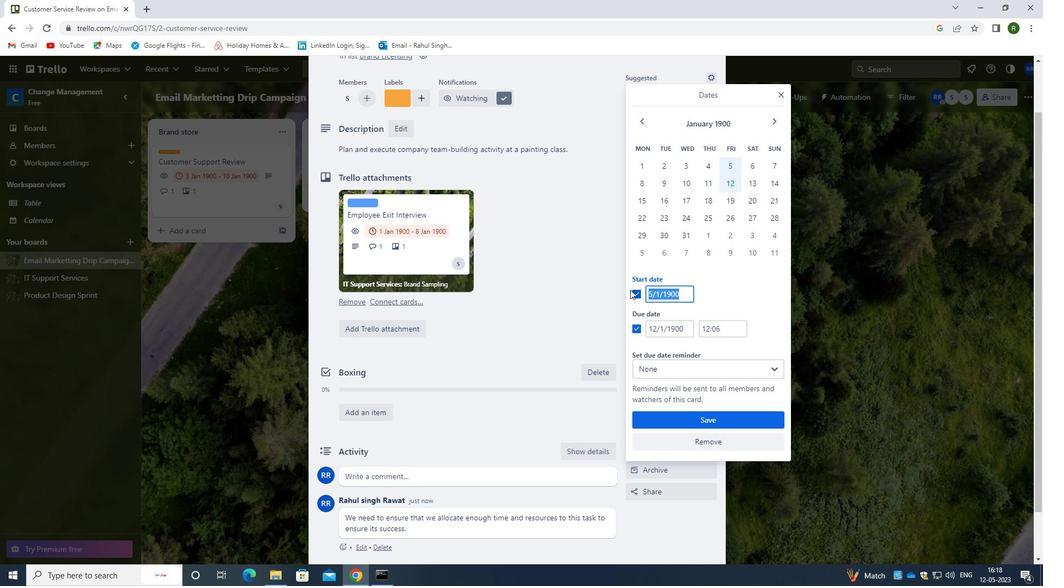 
Action: Key pressed 06/01/1900
Screenshot: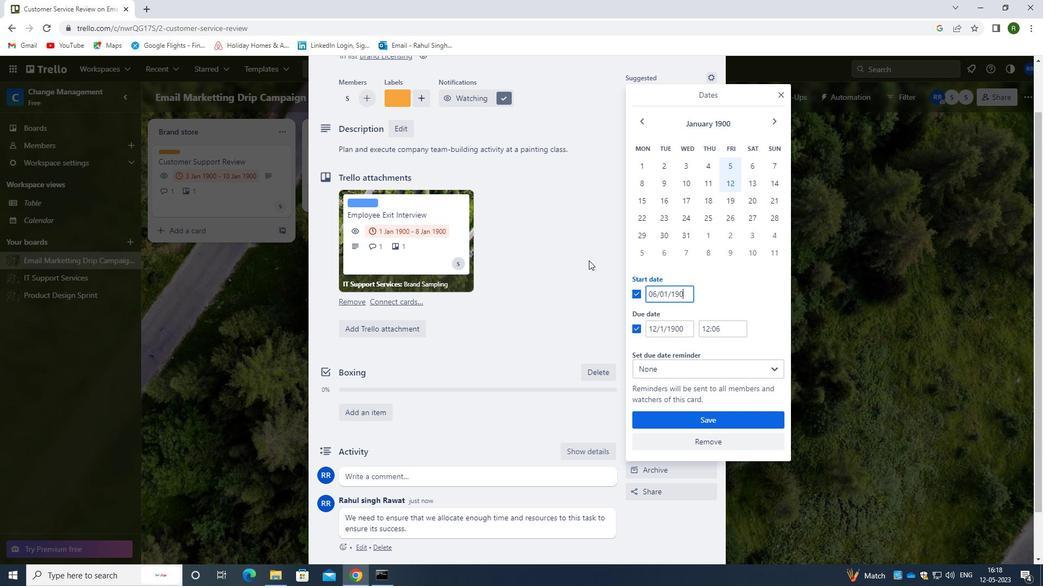 
Action: Mouse moved to (686, 328)
Screenshot: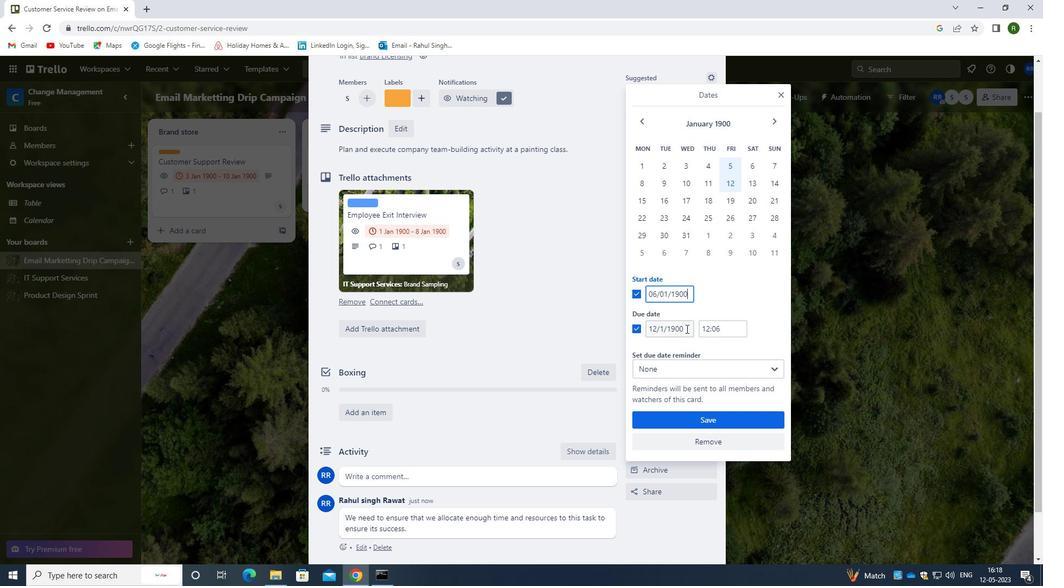 
Action: Mouse pressed left at (686, 328)
Screenshot: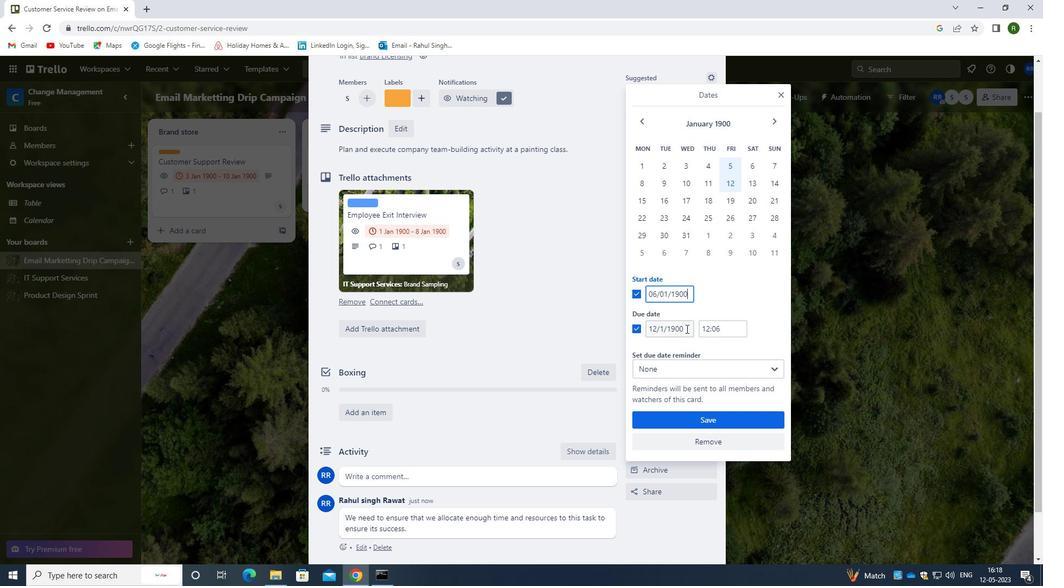 
Action: Mouse moved to (643, 331)
Screenshot: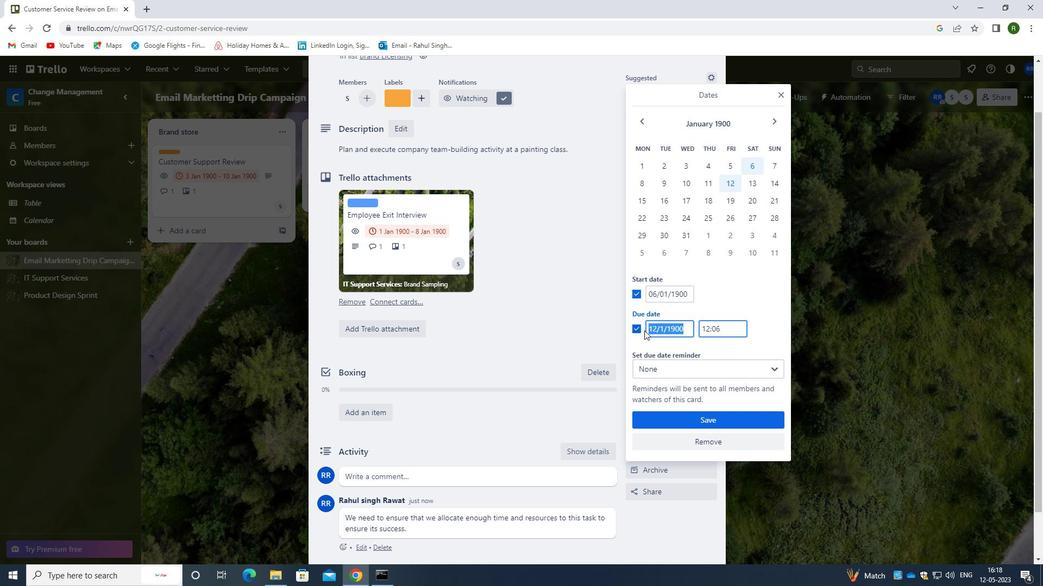 
Action: Key pressed 19<Key.backspace>3/01/1900
Screenshot: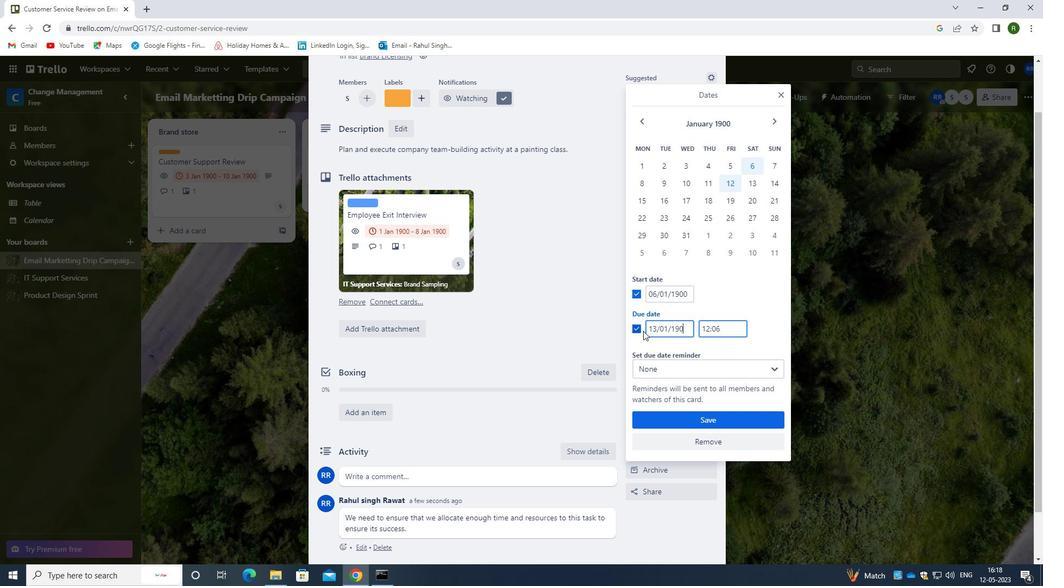 
Action: Mouse moved to (686, 420)
Screenshot: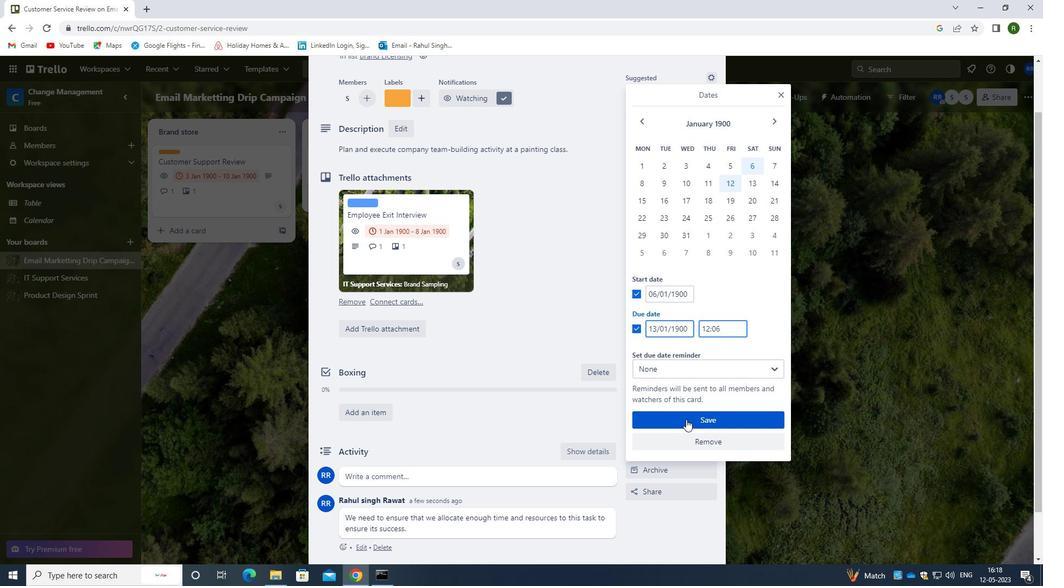 
Action: Mouse pressed left at (686, 420)
Screenshot: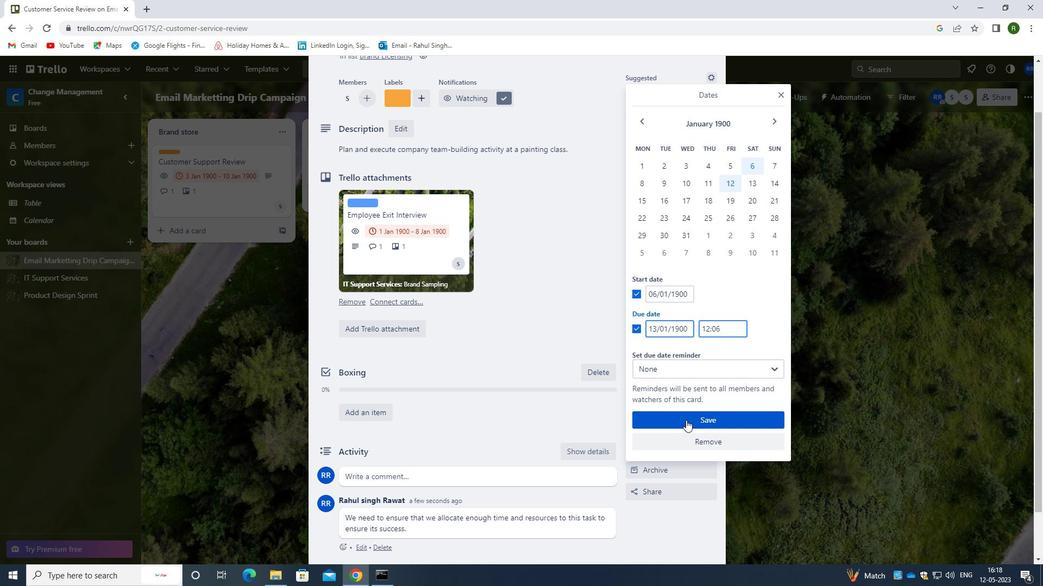 
Action: Mouse moved to (822, 224)
Screenshot: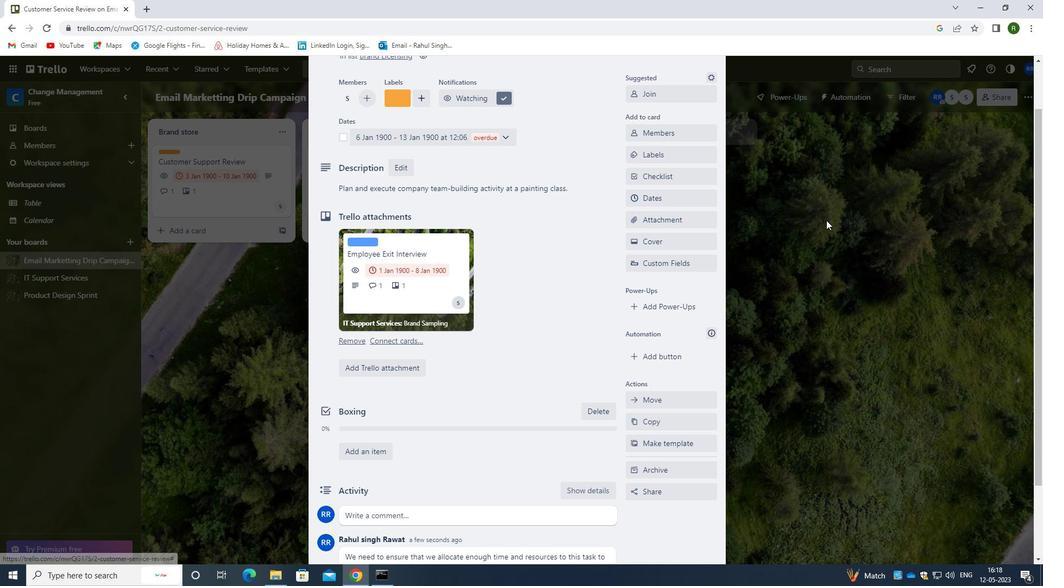 
Action: Mouse scrolled (822, 224) with delta (0, 0)
Screenshot: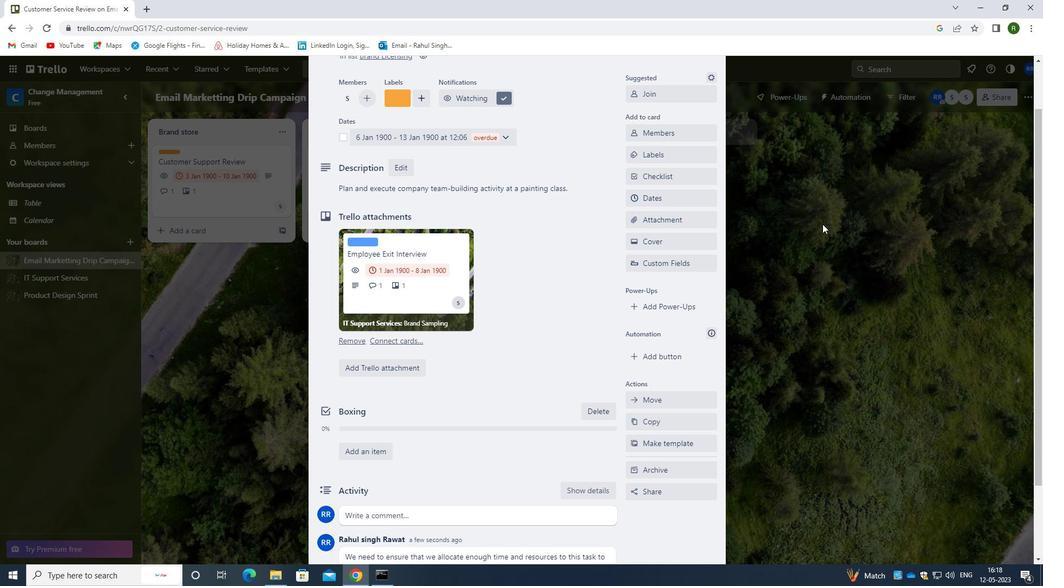
Action: Mouse scrolled (822, 224) with delta (0, 0)
Screenshot: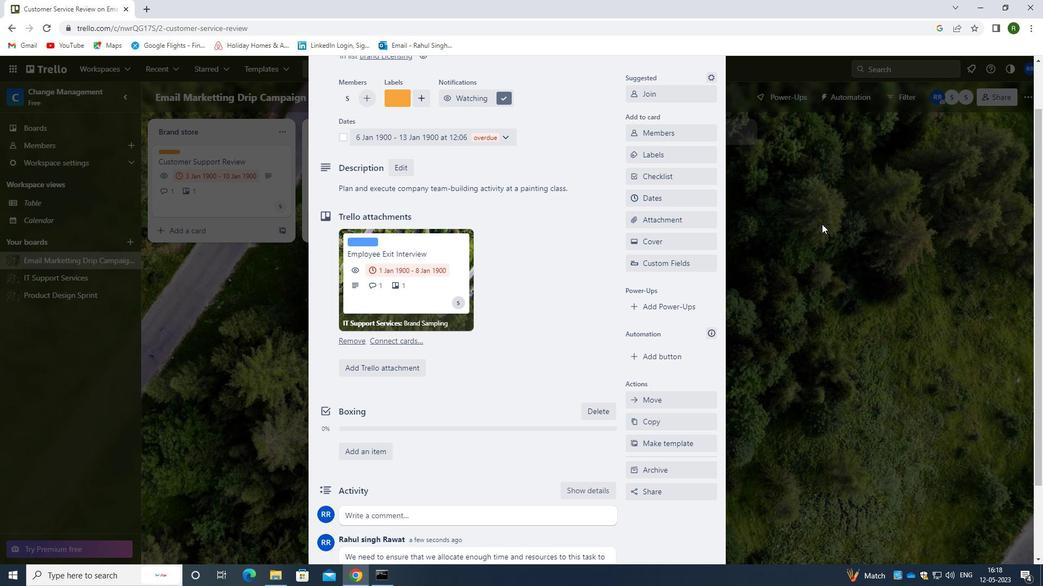
Action: Mouse scrolled (822, 224) with delta (0, 0)
Screenshot: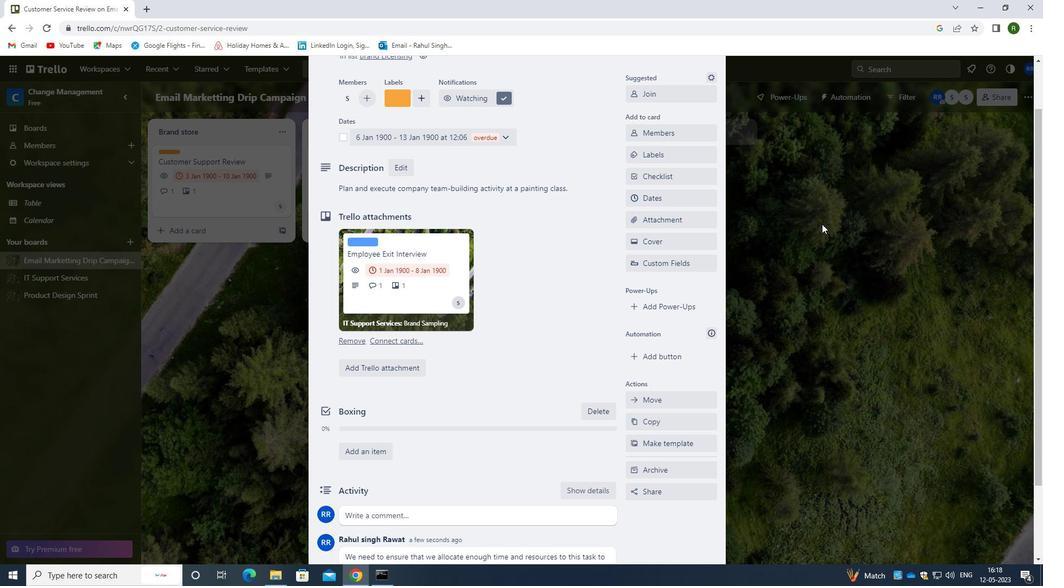 
Action: Mouse moved to (818, 224)
Screenshot: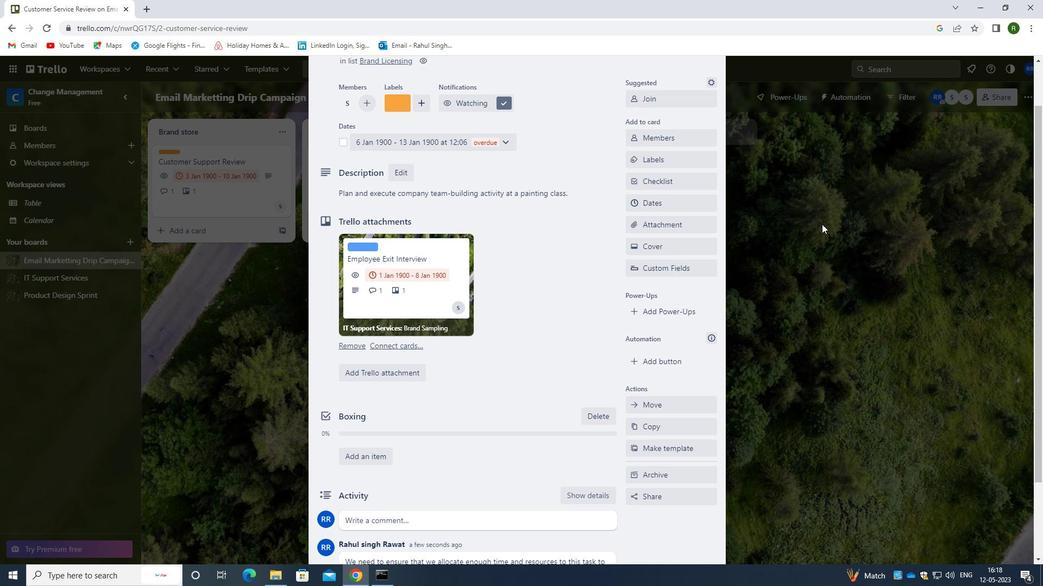 
